 Task: Find a guest house in Bay, Philippines for 3 adults from August 12 to August 15, with a price range of ₹12,000 to ₹16,000, 2 bedrooms, 3 beds, and 1 bathroom.
Action: Mouse pressed left at (531, 109)
Screenshot: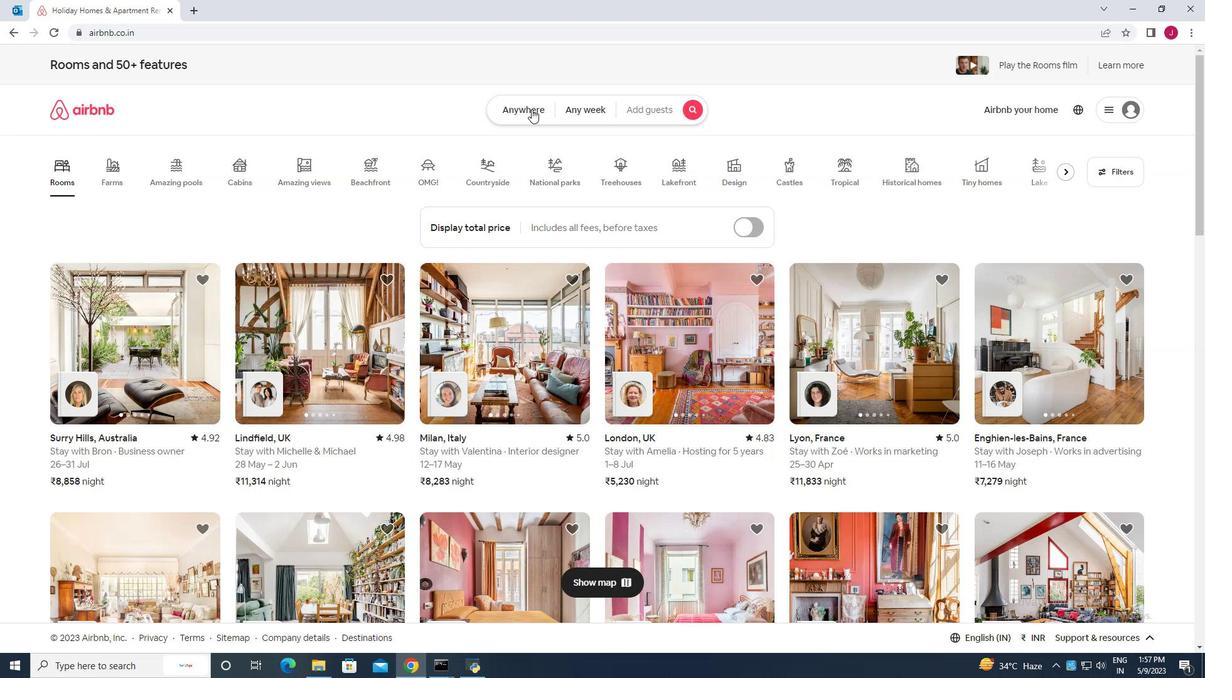 
Action: Mouse moved to (368, 159)
Screenshot: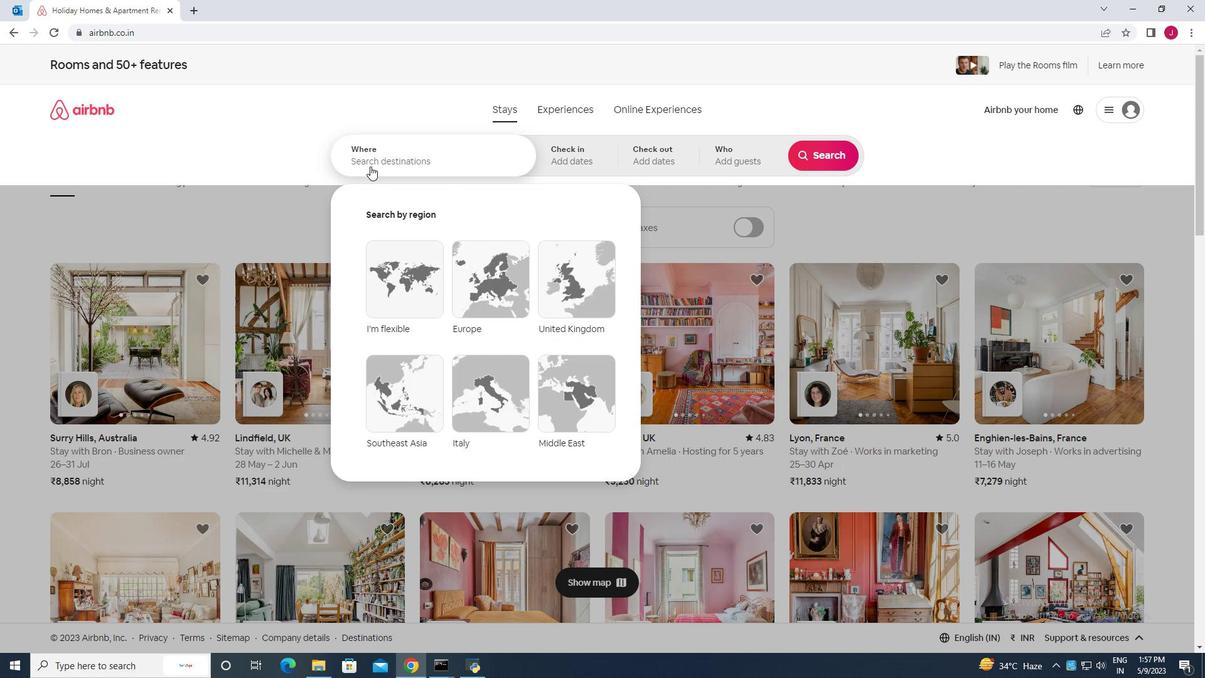 
Action: Mouse pressed left at (368, 159)
Screenshot: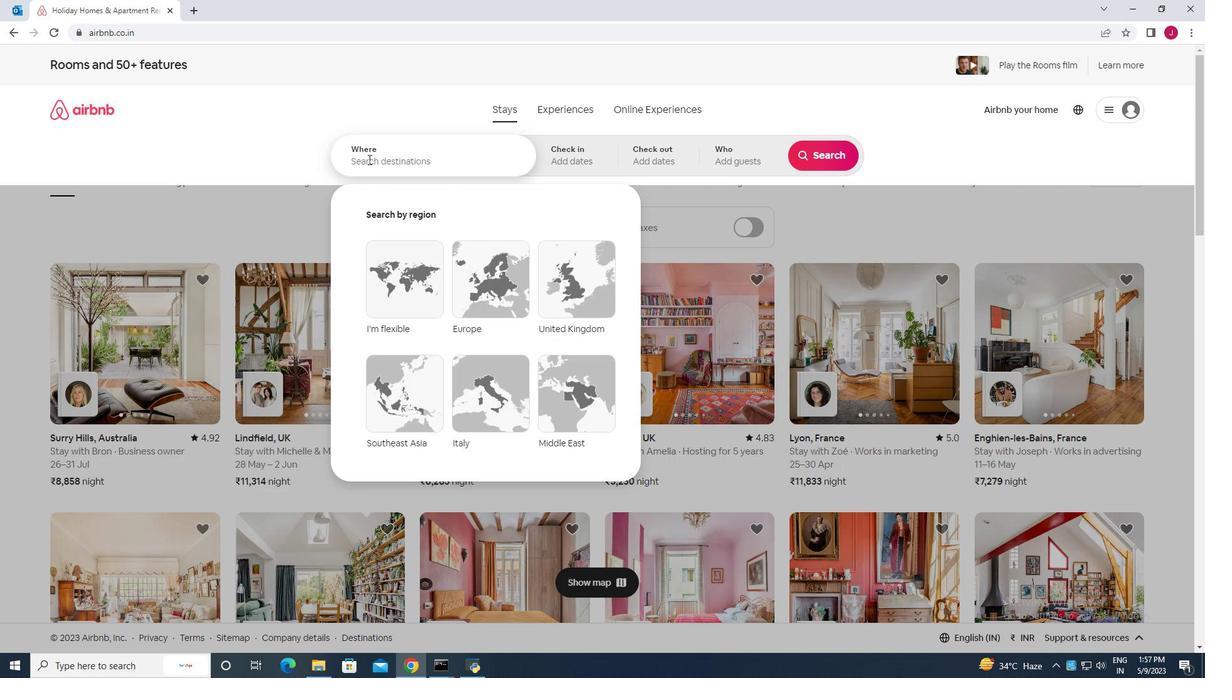 
Action: Mouse moved to (368, 159)
Screenshot: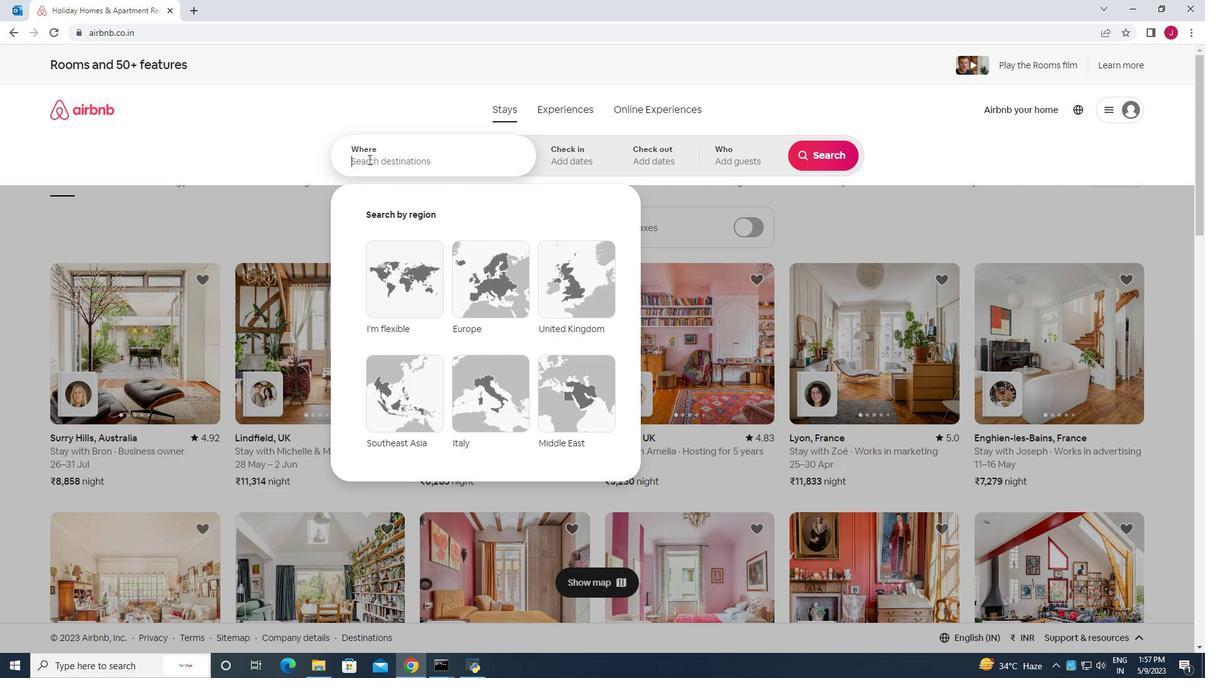 
Action: Key pressed bay<Key.space>philippines<Key.enter>
Screenshot: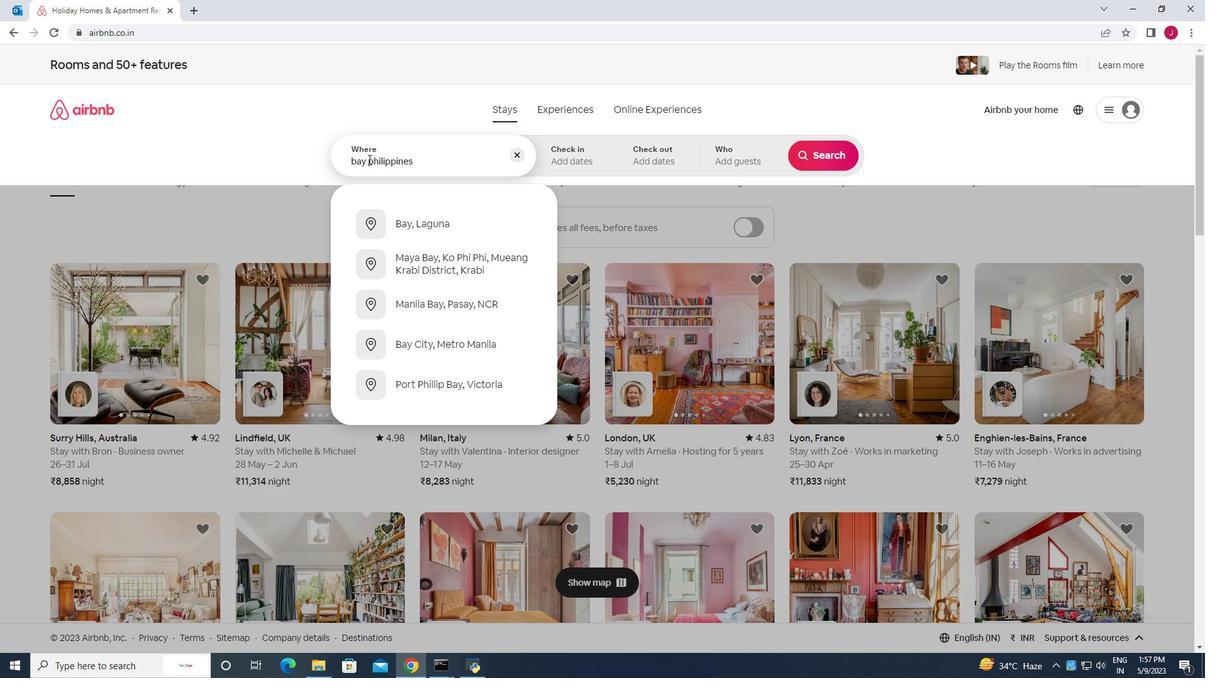 
Action: Mouse moved to (818, 250)
Screenshot: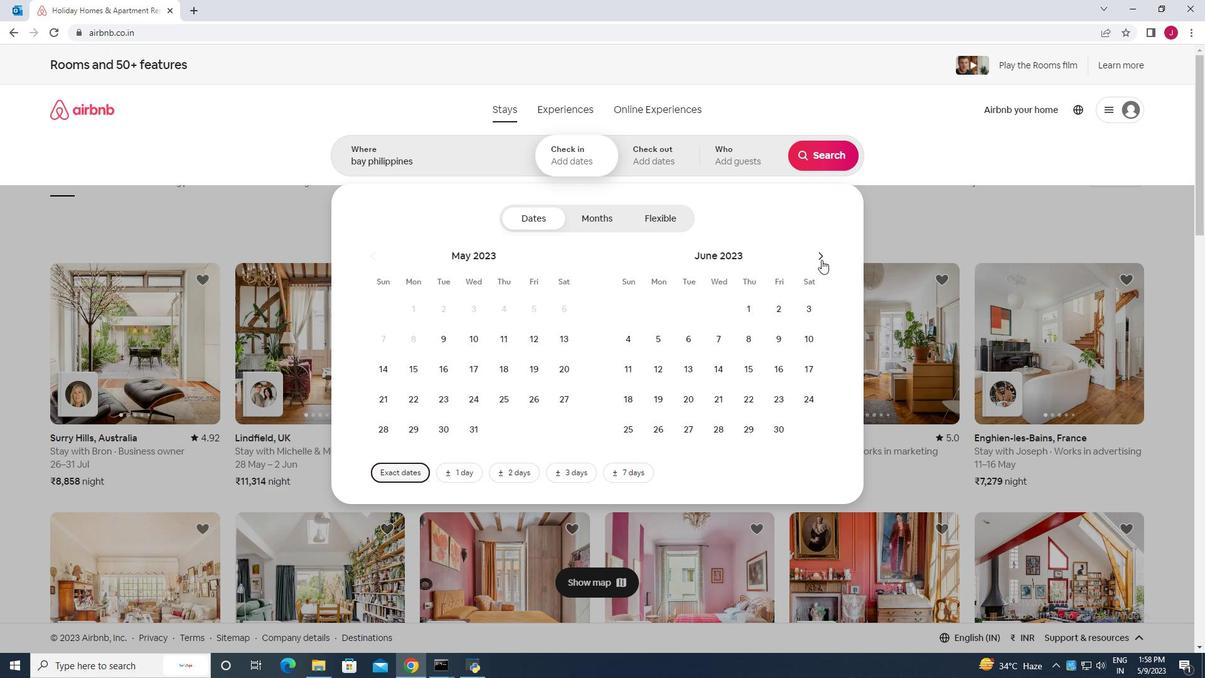 
Action: Mouse pressed left at (818, 250)
Screenshot: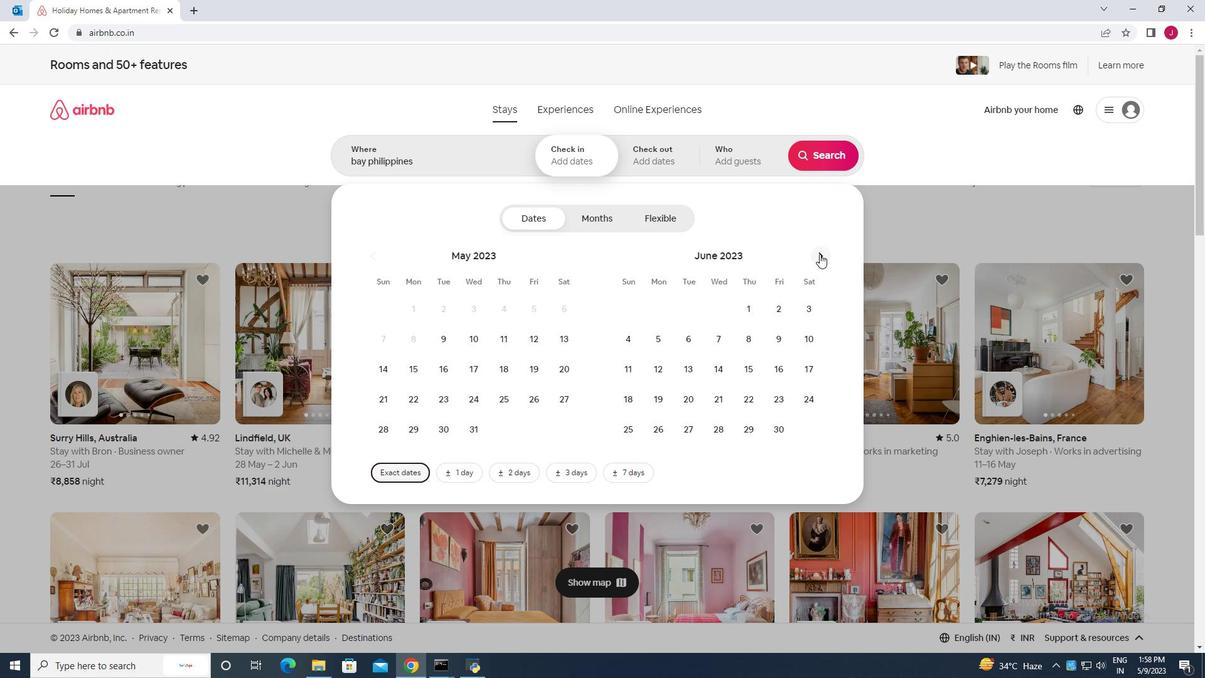 
Action: Mouse pressed left at (818, 250)
Screenshot: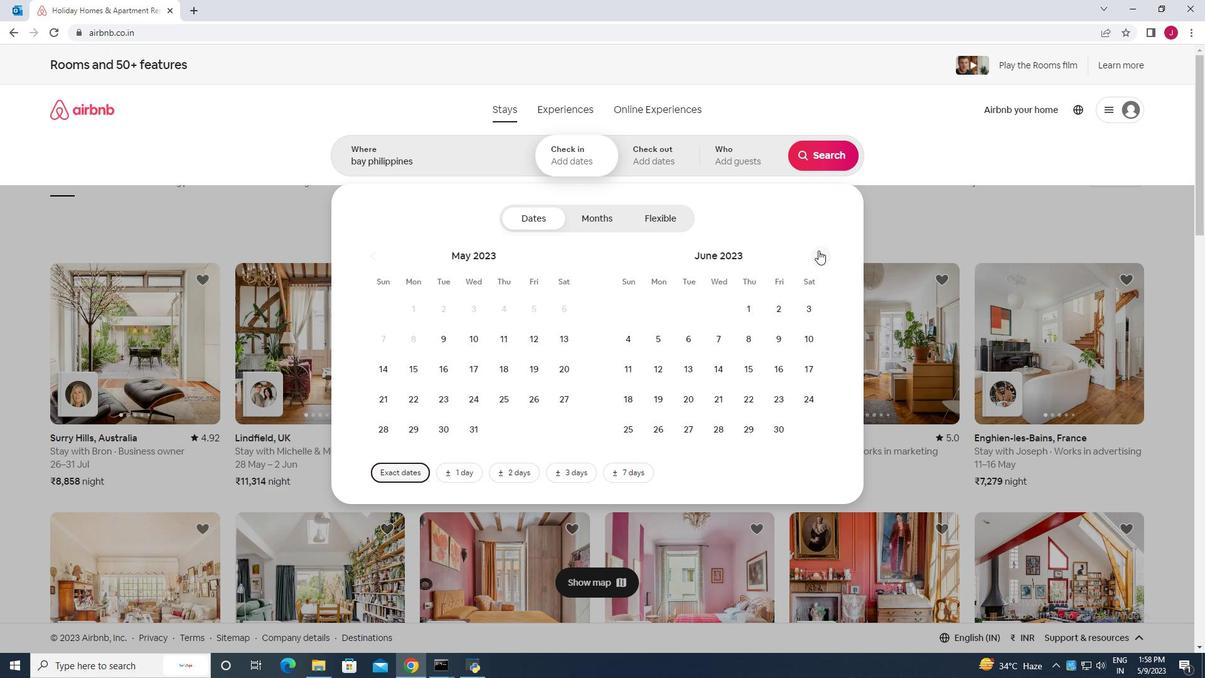 
Action: Mouse pressed left at (818, 250)
Screenshot: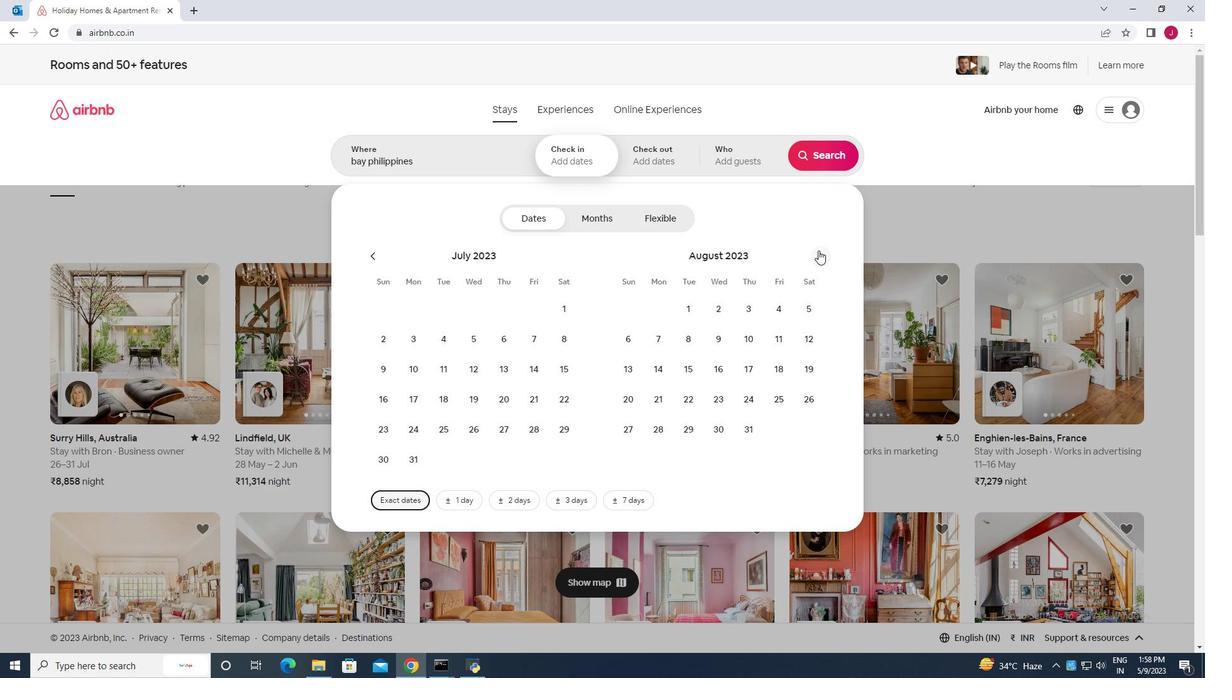 
Action: Mouse moved to (563, 341)
Screenshot: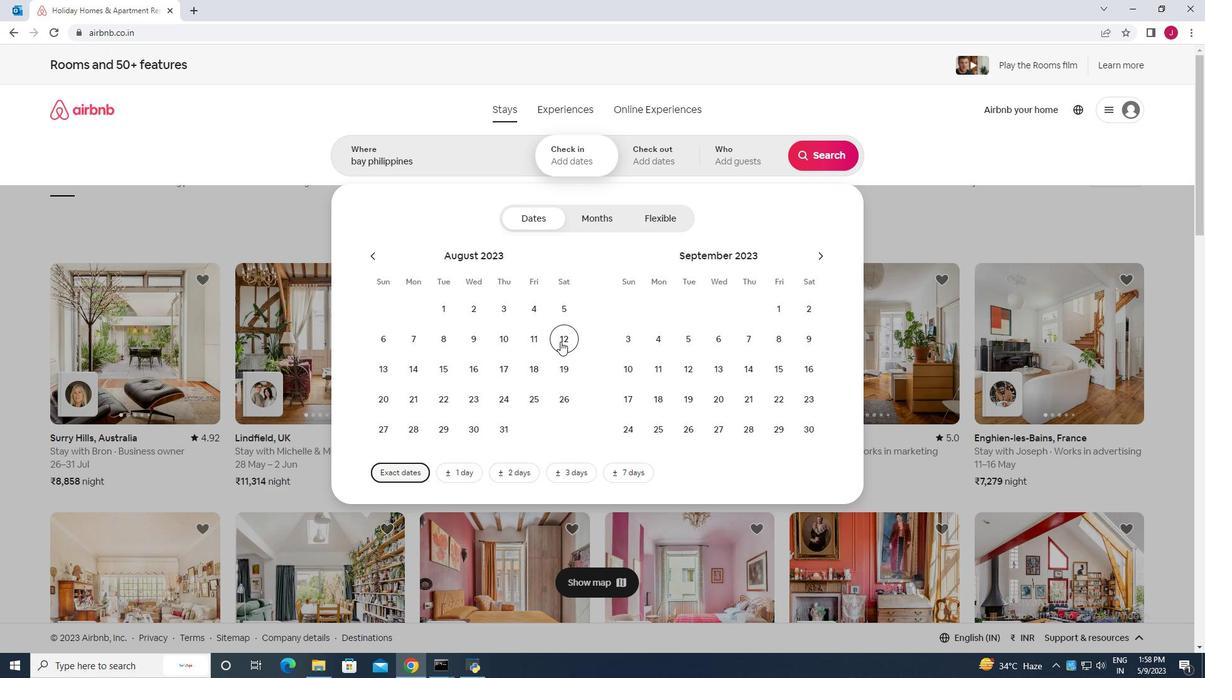 
Action: Mouse pressed left at (563, 341)
Screenshot: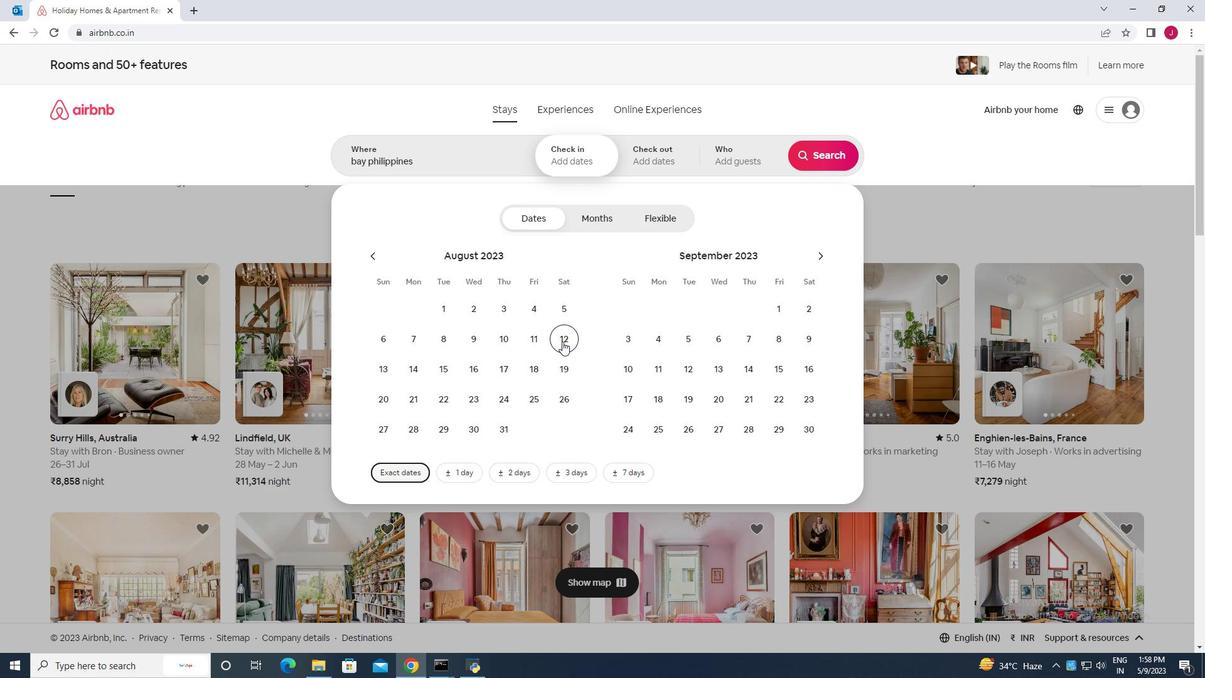 
Action: Mouse moved to (440, 372)
Screenshot: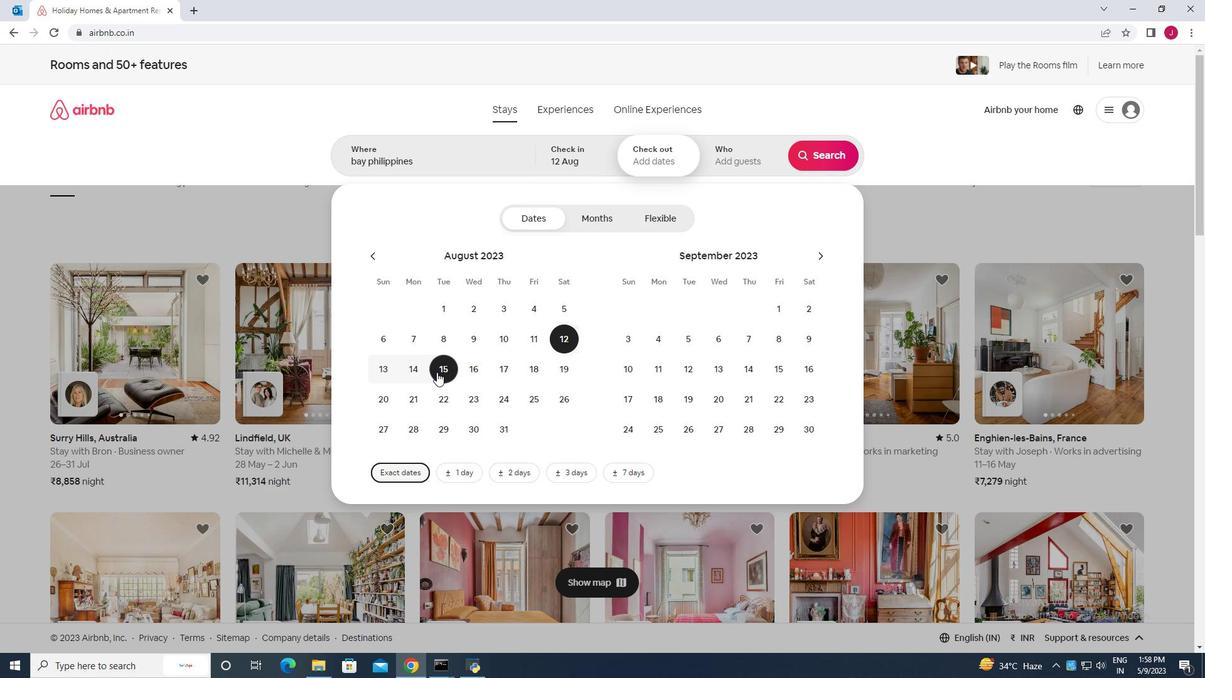 
Action: Mouse pressed left at (440, 372)
Screenshot: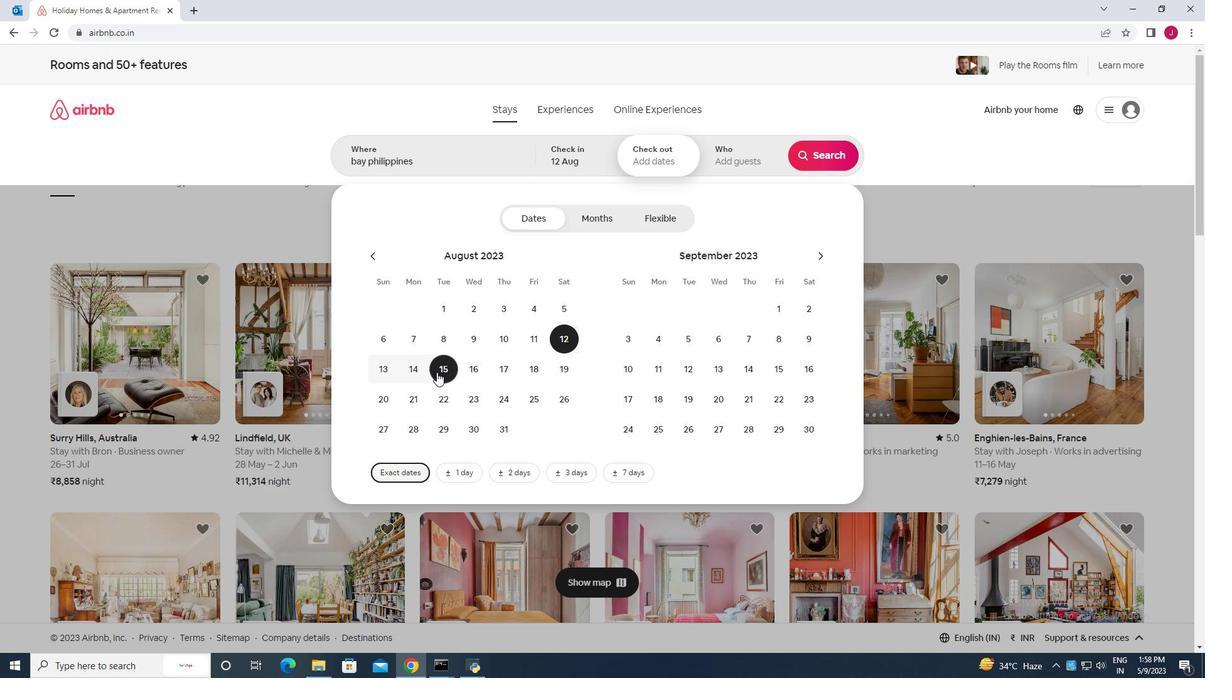 
Action: Mouse moved to (747, 164)
Screenshot: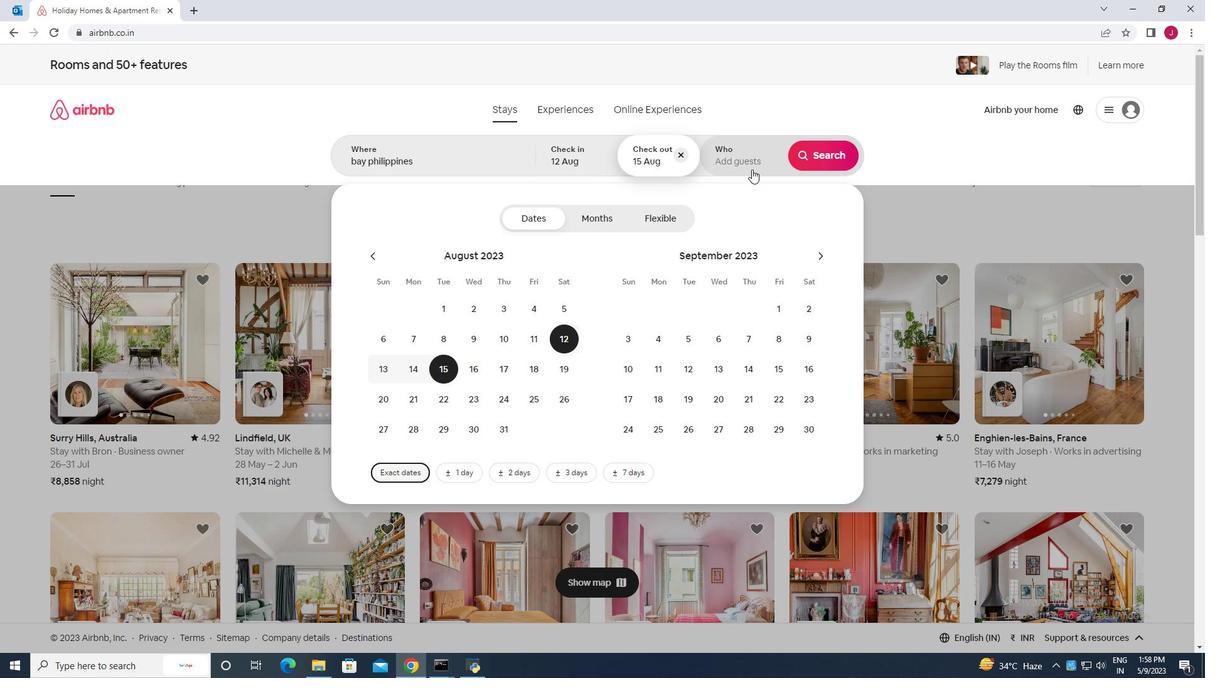 
Action: Mouse pressed left at (747, 164)
Screenshot: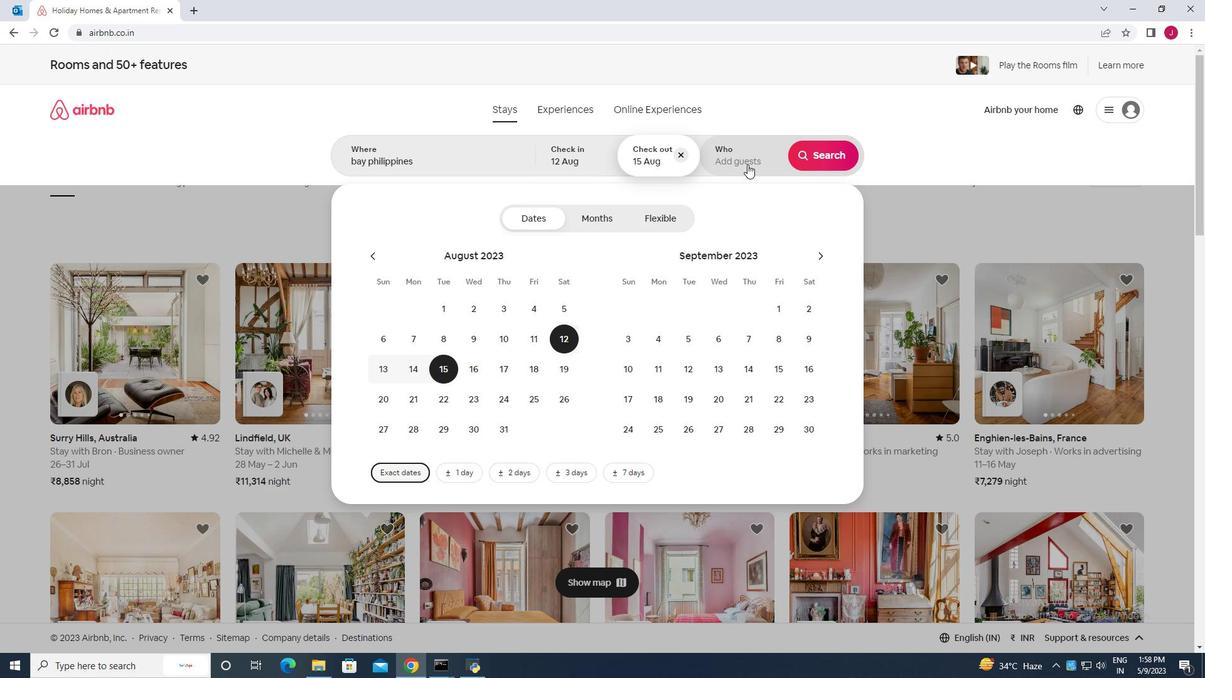 
Action: Mouse moved to (824, 223)
Screenshot: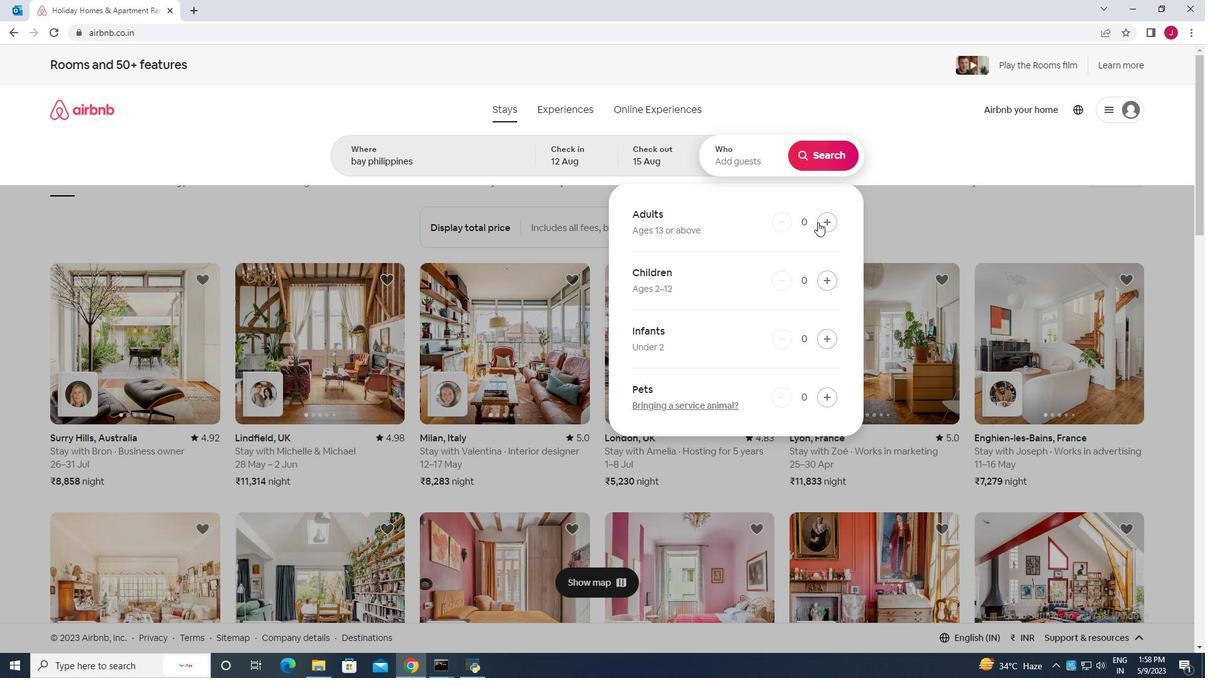 
Action: Mouse pressed left at (824, 223)
Screenshot: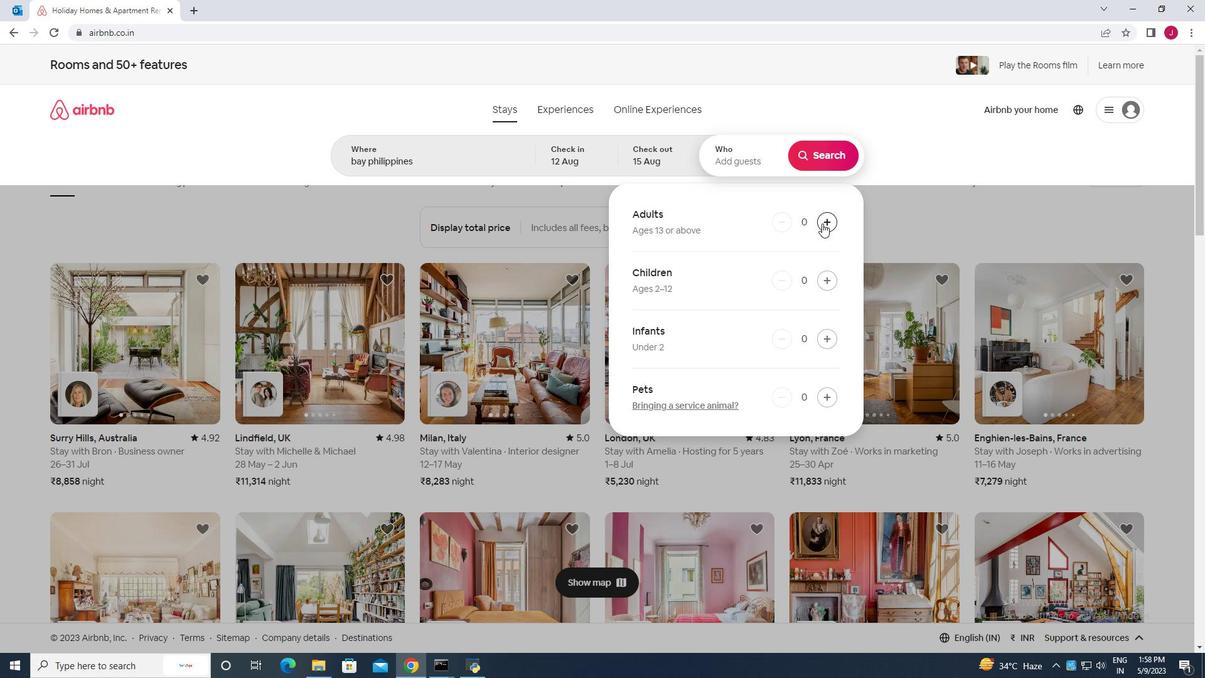 
Action: Mouse pressed left at (824, 223)
Screenshot: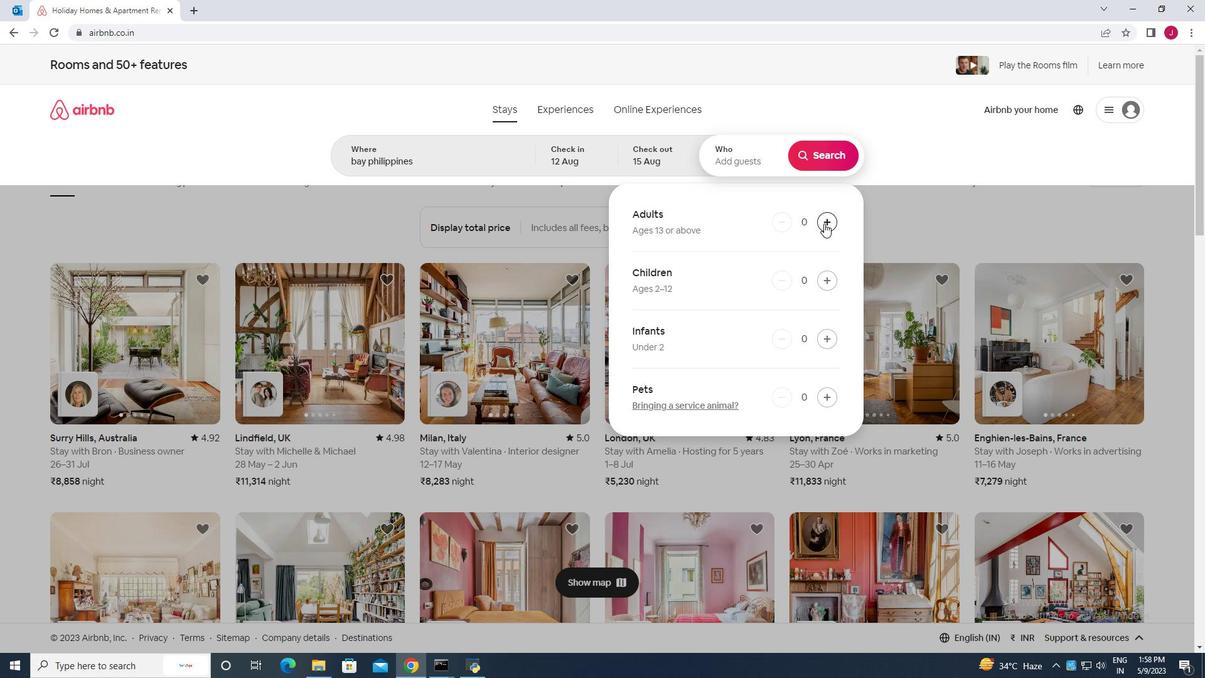 
Action: Mouse pressed left at (824, 223)
Screenshot: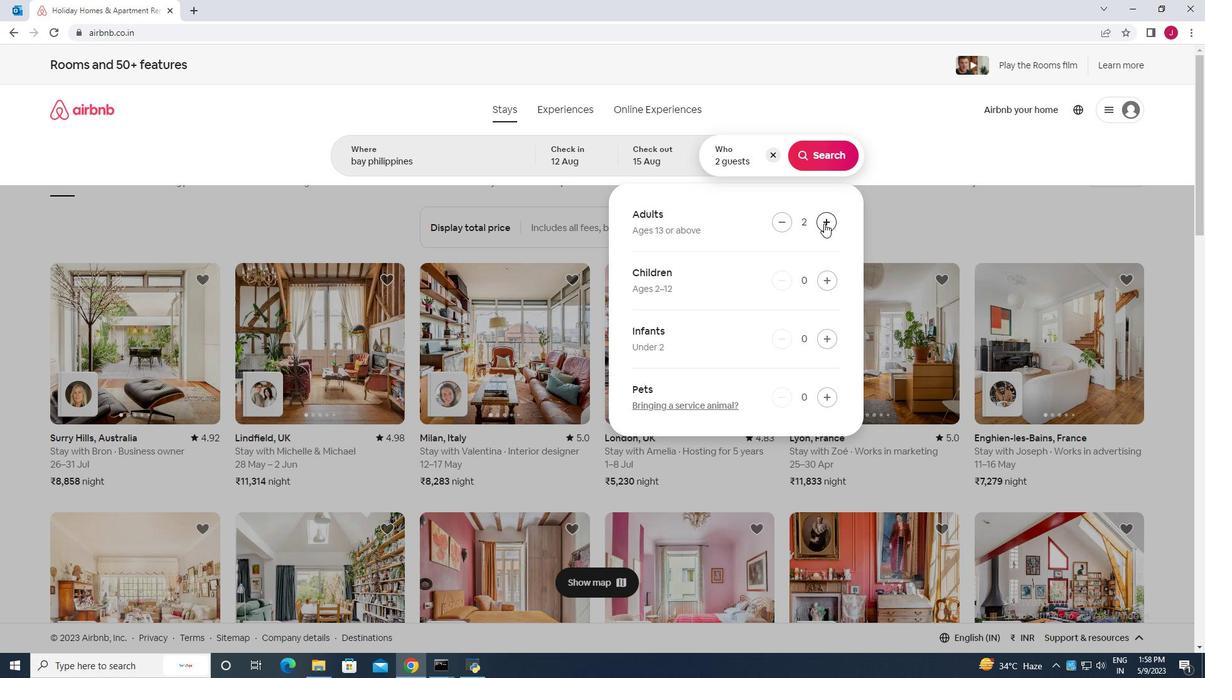 
Action: Mouse moved to (841, 150)
Screenshot: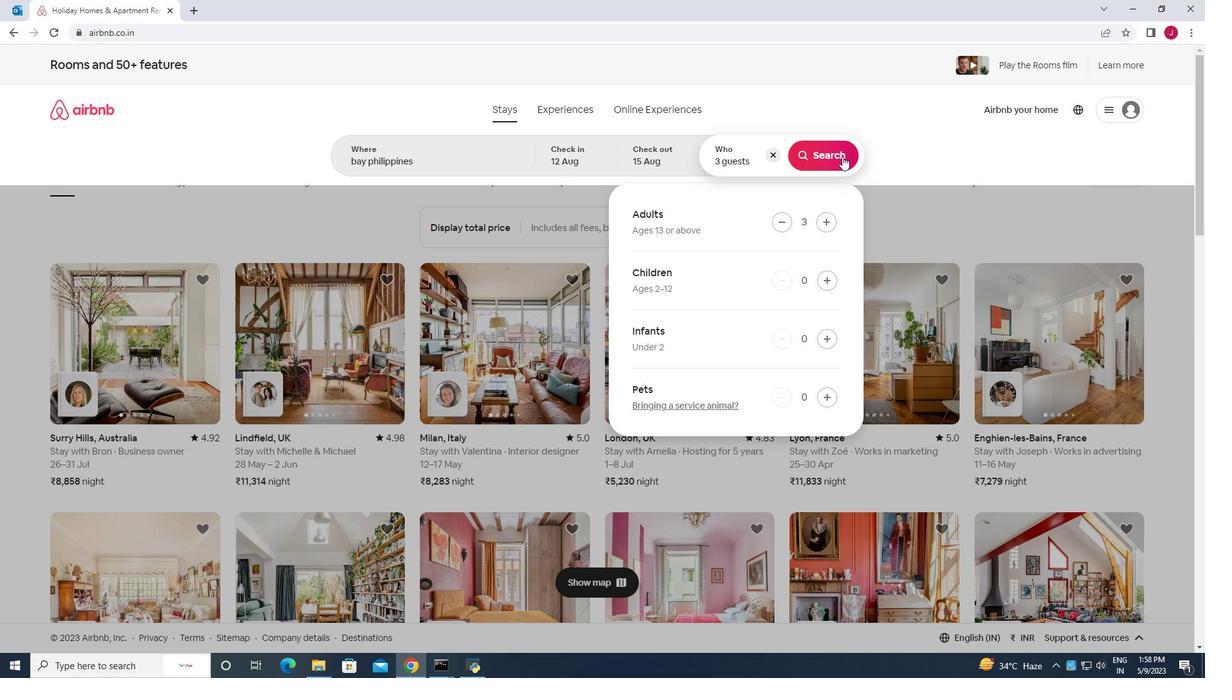 
Action: Mouse pressed left at (841, 150)
Screenshot: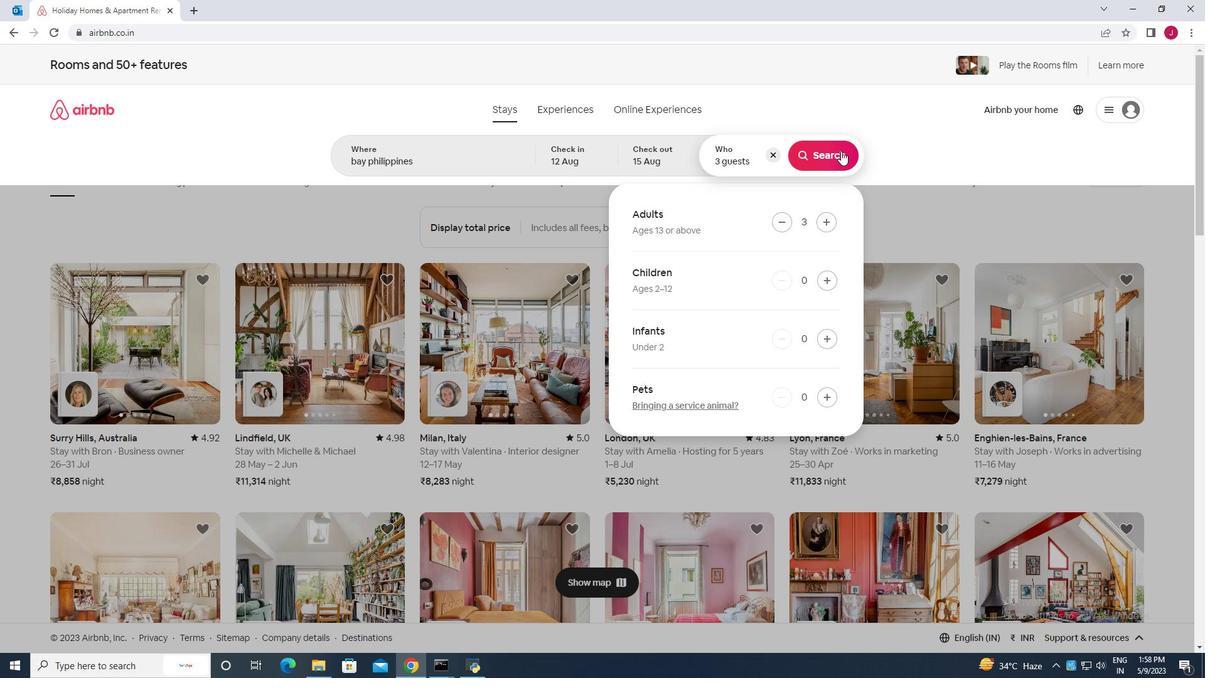 
Action: Mouse moved to (1152, 119)
Screenshot: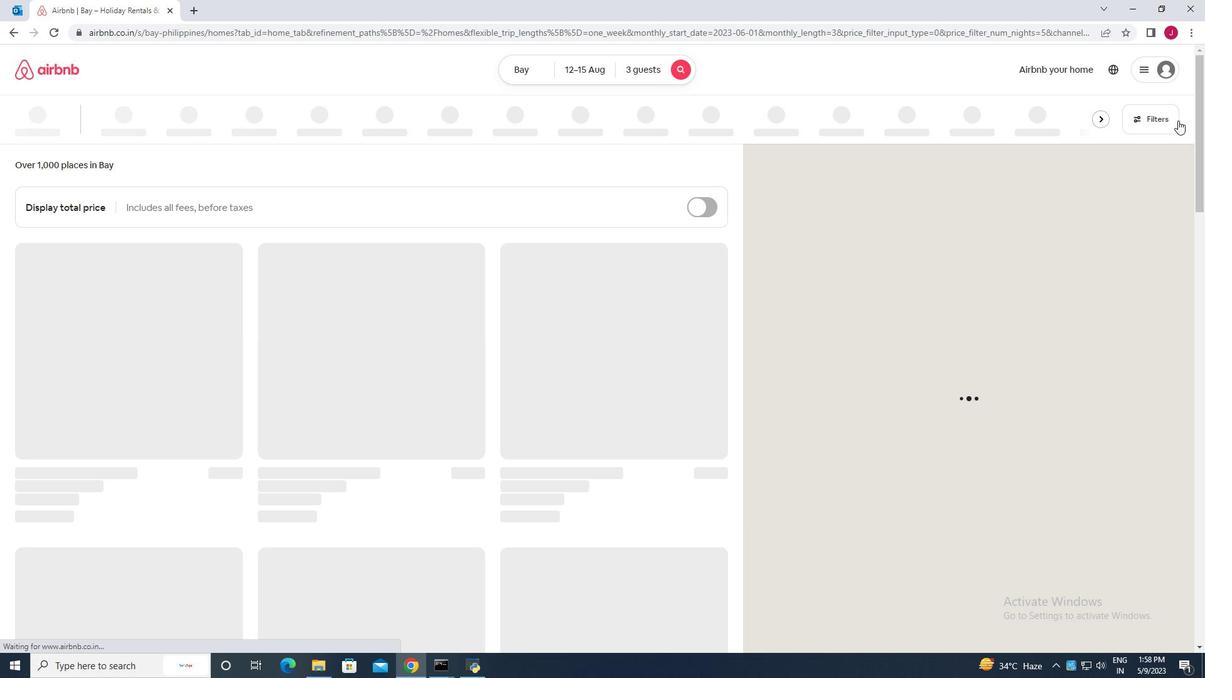 
Action: Mouse pressed left at (1152, 119)
Screenshot: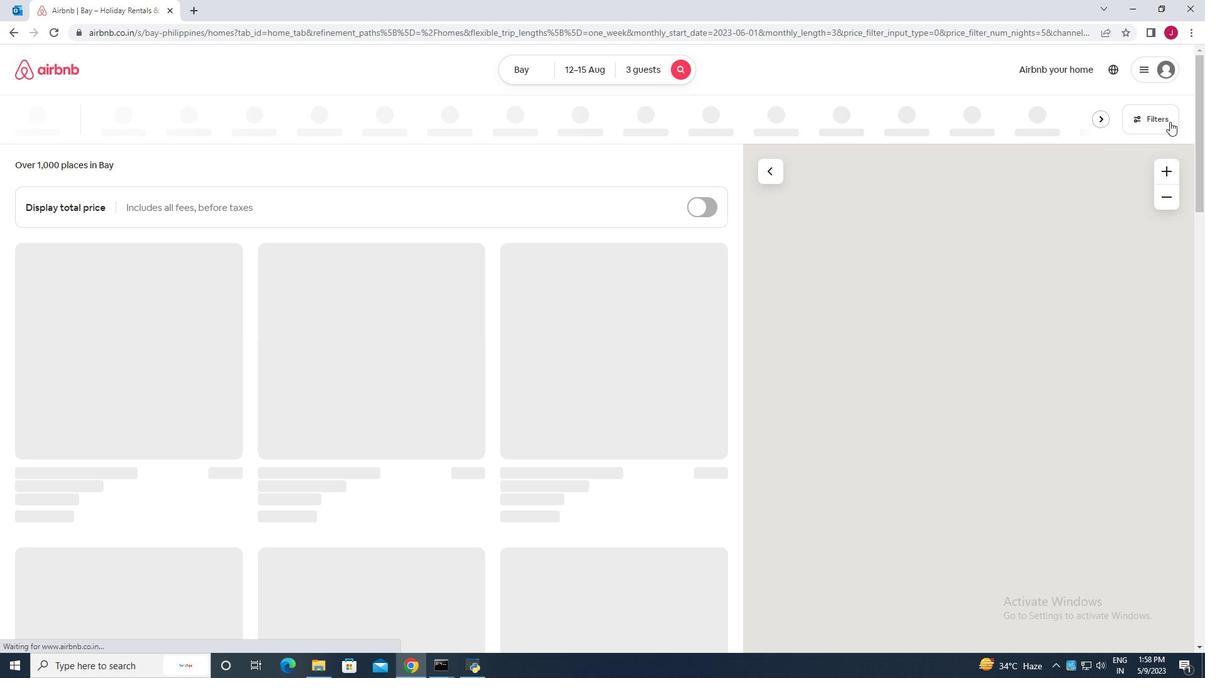
Action: Mouse moved to (453, 424)
Screenshot: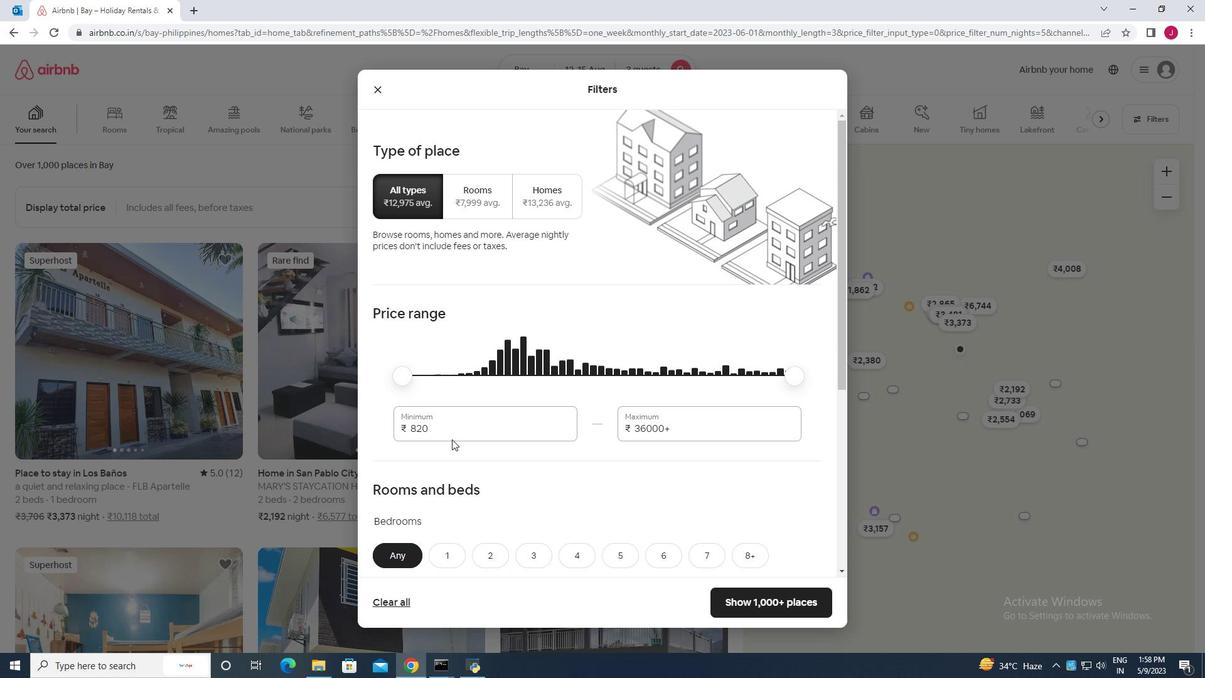 
Action: Mouse pressed left at (453, 424)
Screenshot: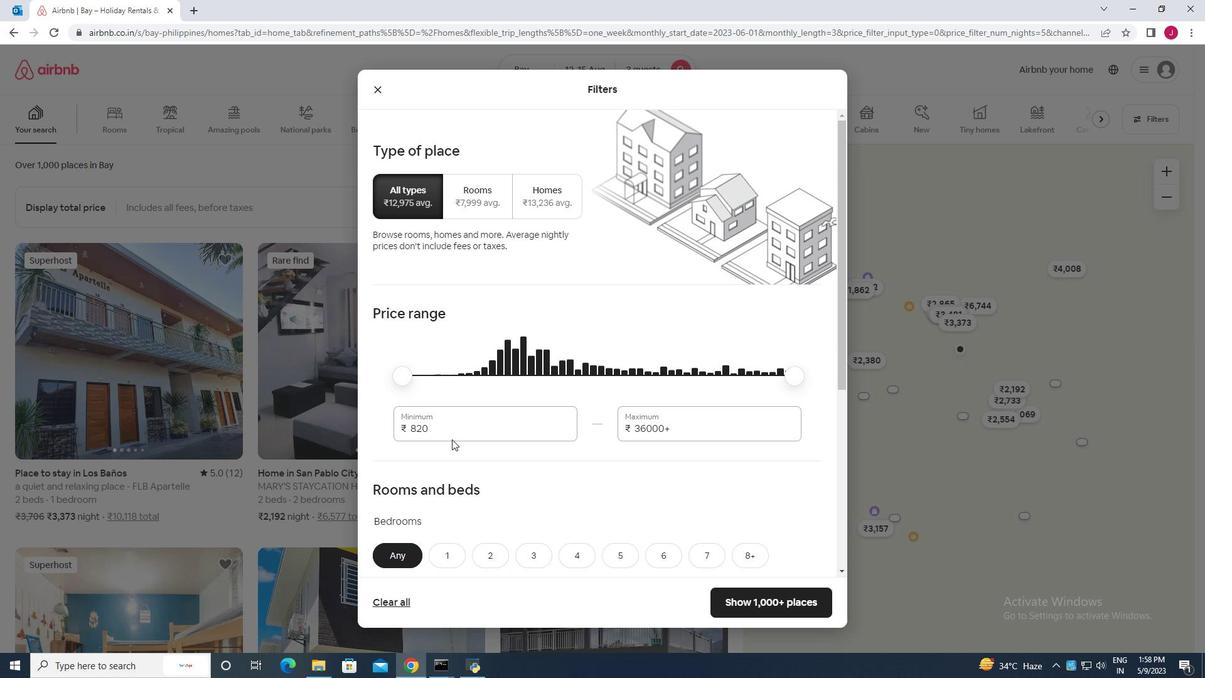 
Action: Mouse moved to (448, 424)
Screenshot: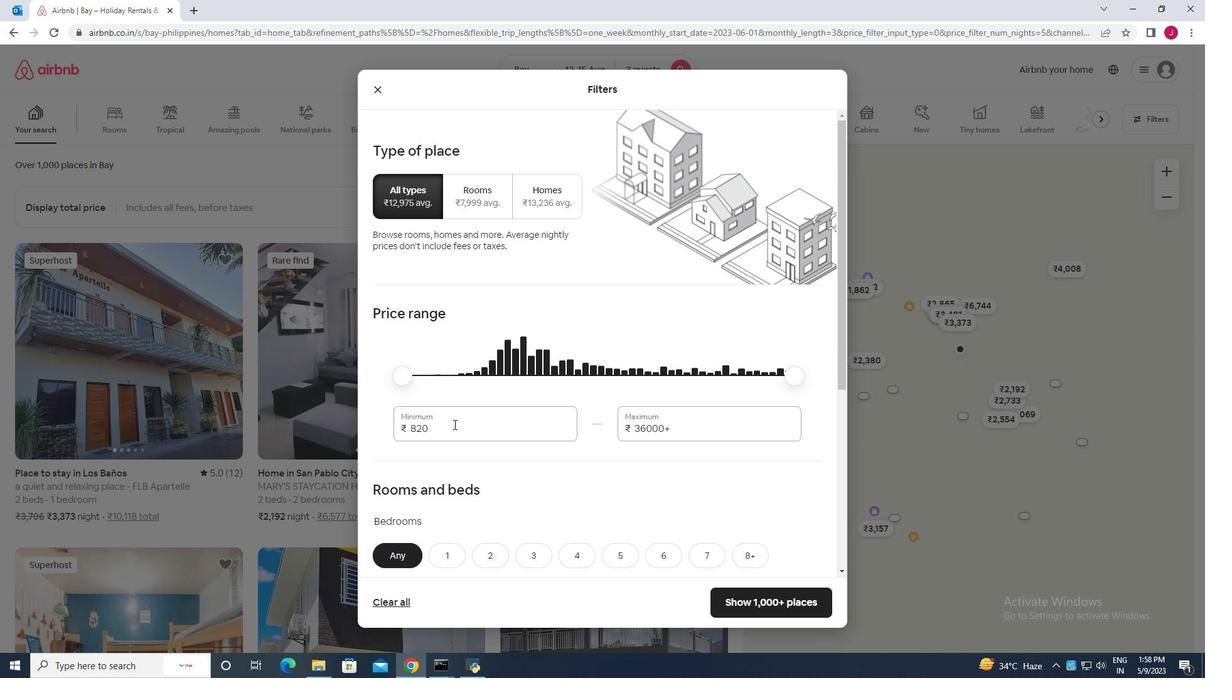 
Action: Key pressed <Key.backspace><Key.backspace><Key.backspace><Key.backspace><Key.backspace><Key.backspace><Key.backspace><Key.backspace>12000
Screenshot: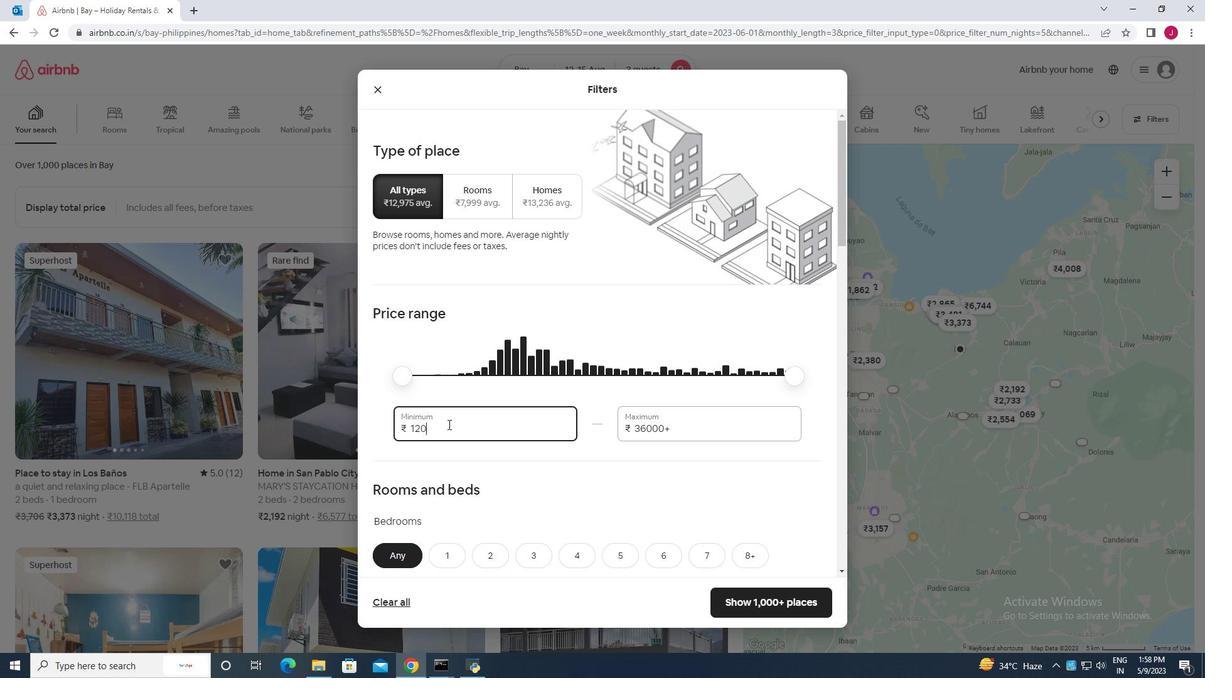 
Action: Mouse moved to (708, 422)
Screenshot: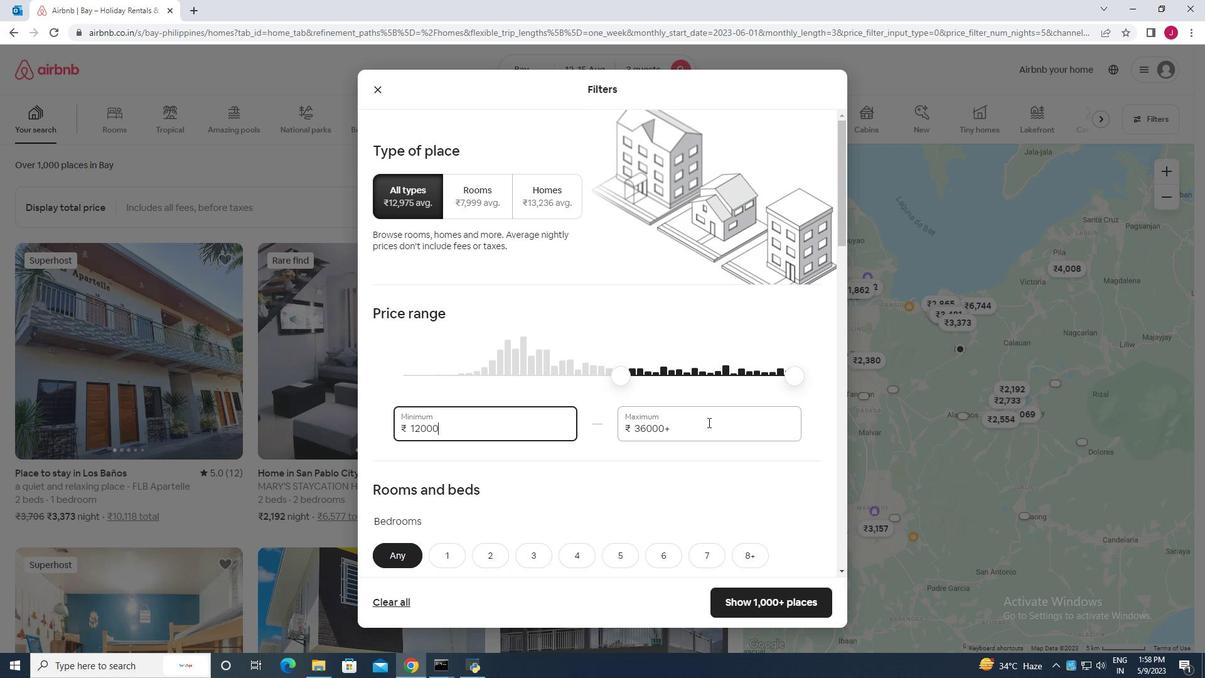 
Action: Mouse pressed left at (708, 422)
Screenshot: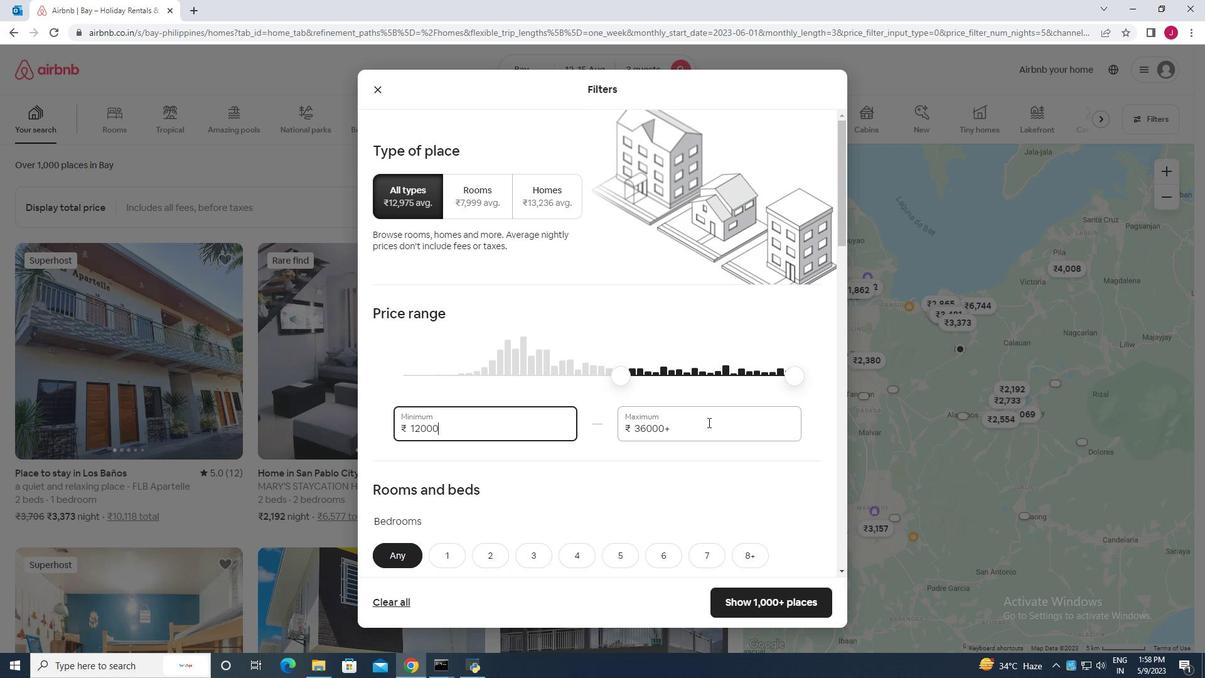 
Action: Mouse moved to (708, 423)
Screenshot: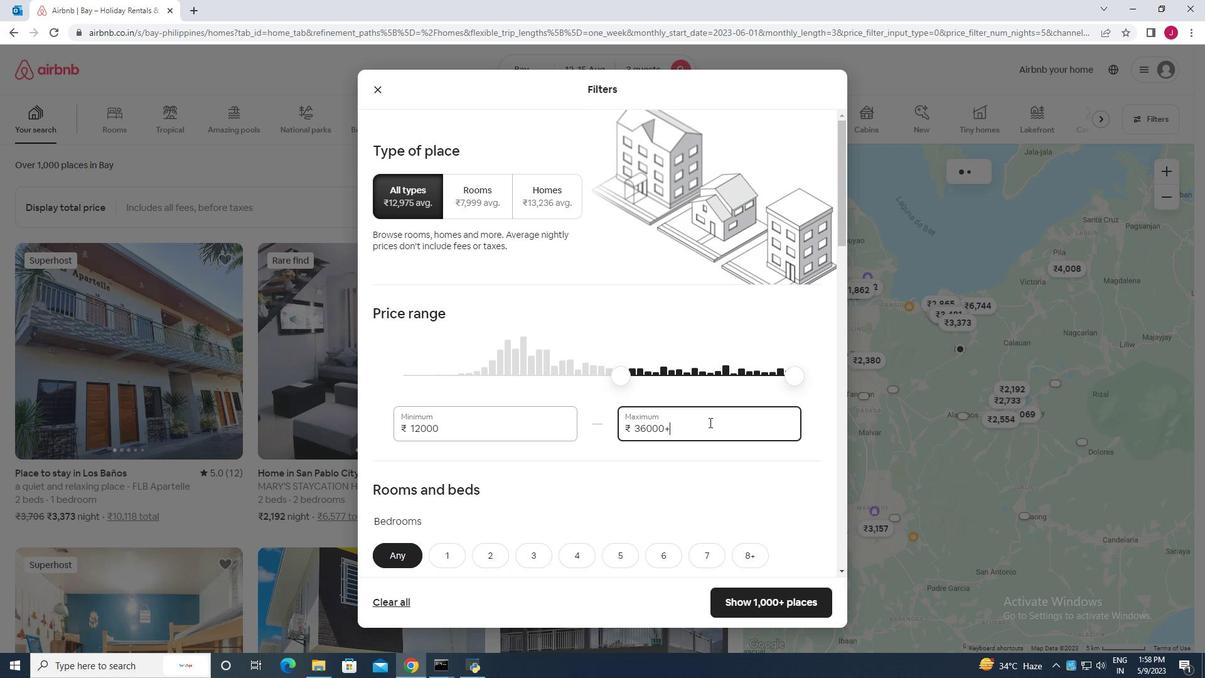 
Action: Key pressed <Key.backspace><Key.backspace><Key.backspace><Key.backspace><Key.backspace><Key.backspace><Key.backspace><Key.backspace><Key.backspace><Key.backspace><Key.backspace><Key.backspace>16000
Screenshot: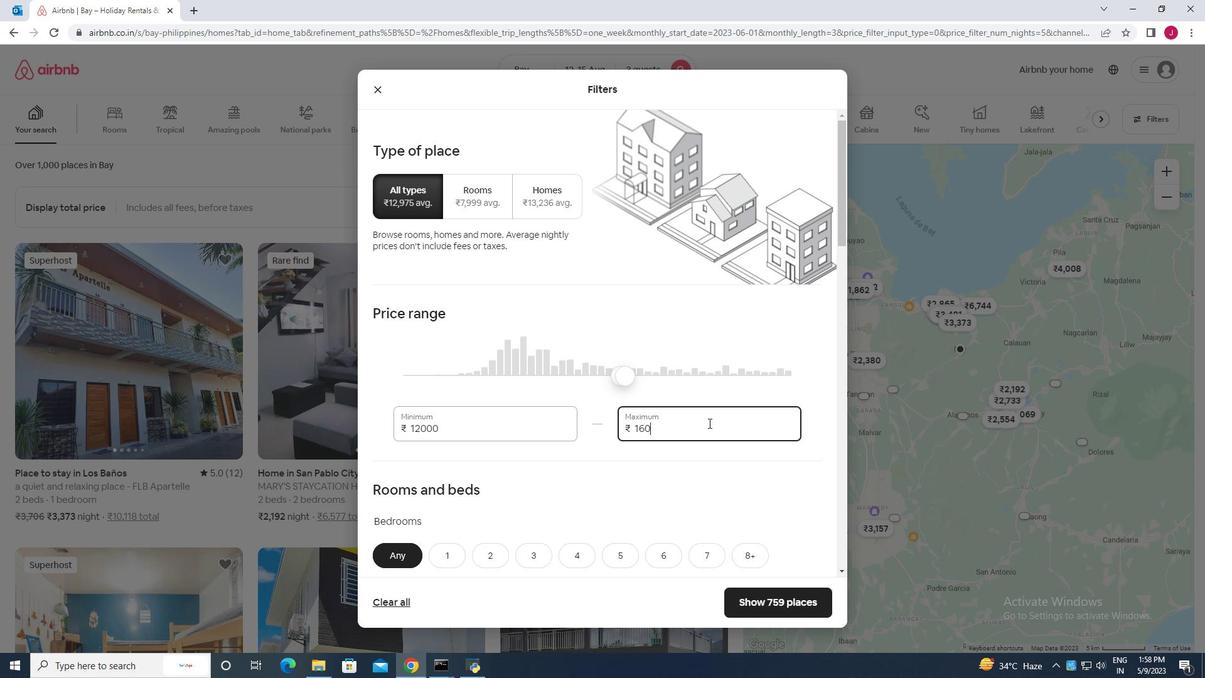 
Action: Mouse moved to (703, 445)
Screenshot: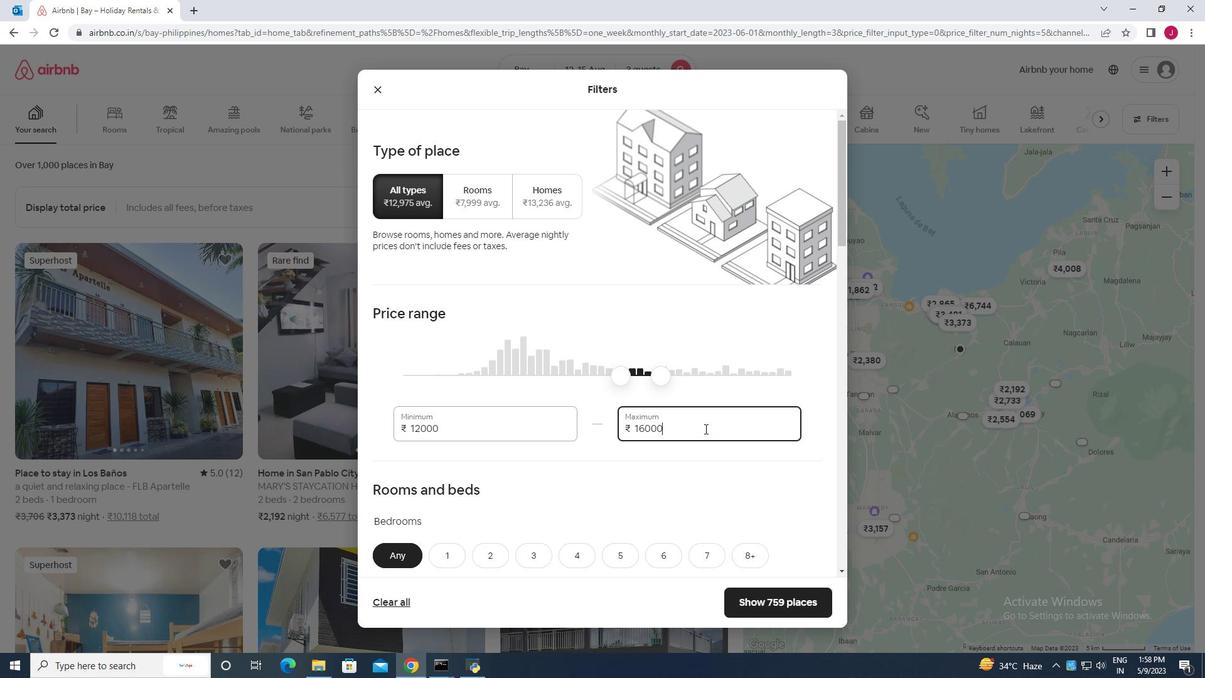 
Action: Mouse scrolled (703, 445) with delta (0, 0)
Screenshot: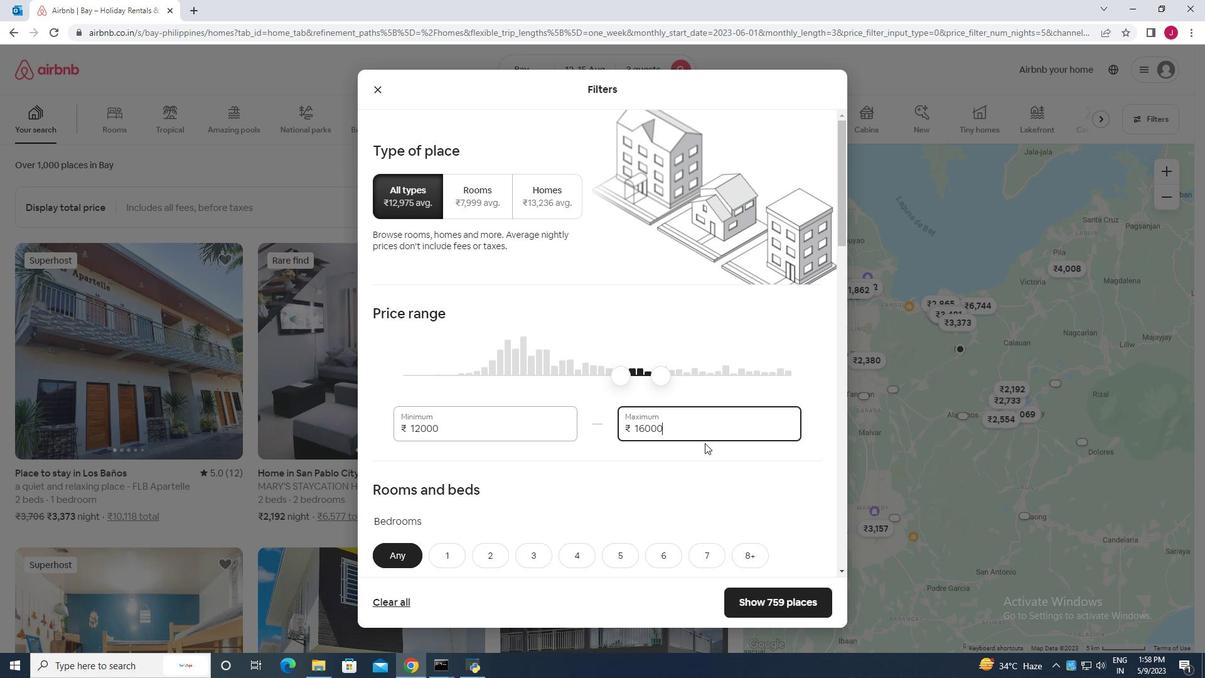 
Action: Mouse moved to (701, 455)
Screenshot: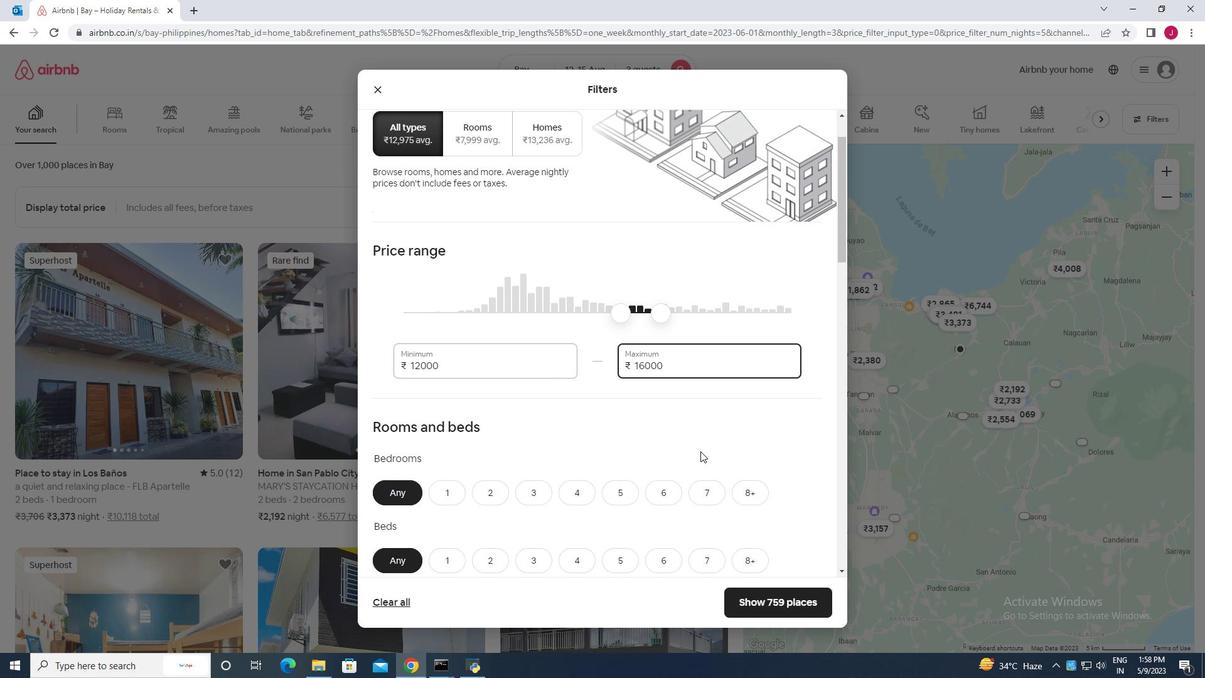 
Action: Mouse scrolled (701, 455) with delta (0, 0)
Screenshot: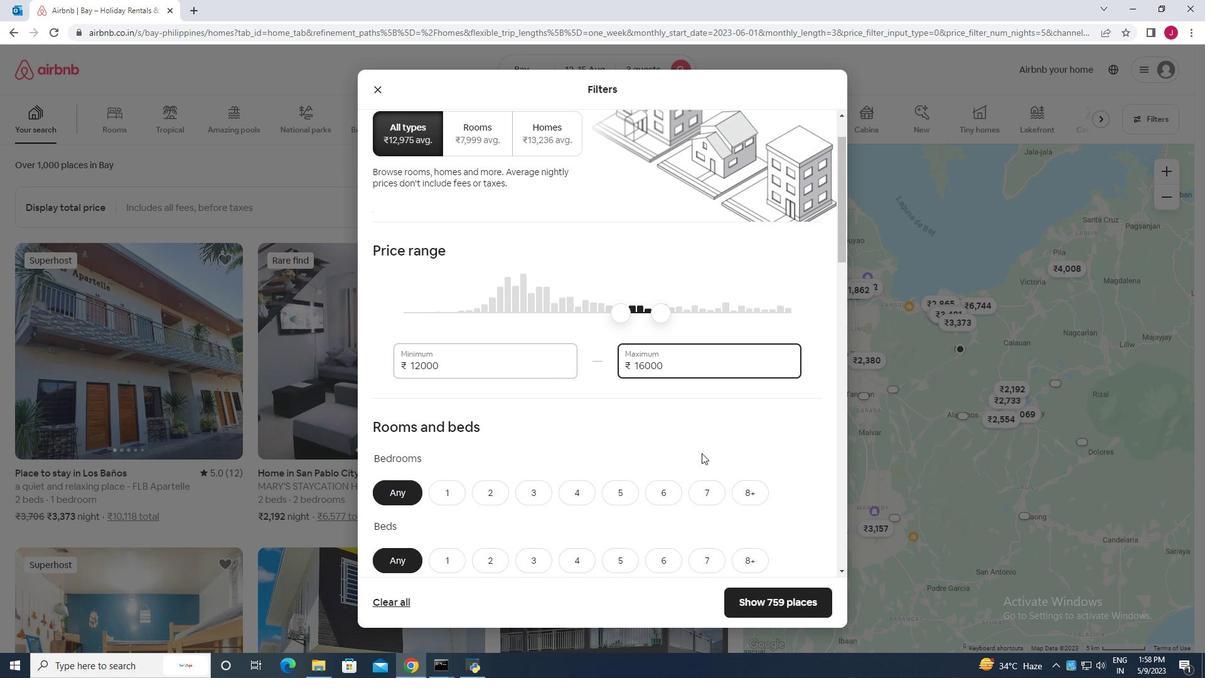 
Action: Mouse moved to (681, 450)
Screenshot: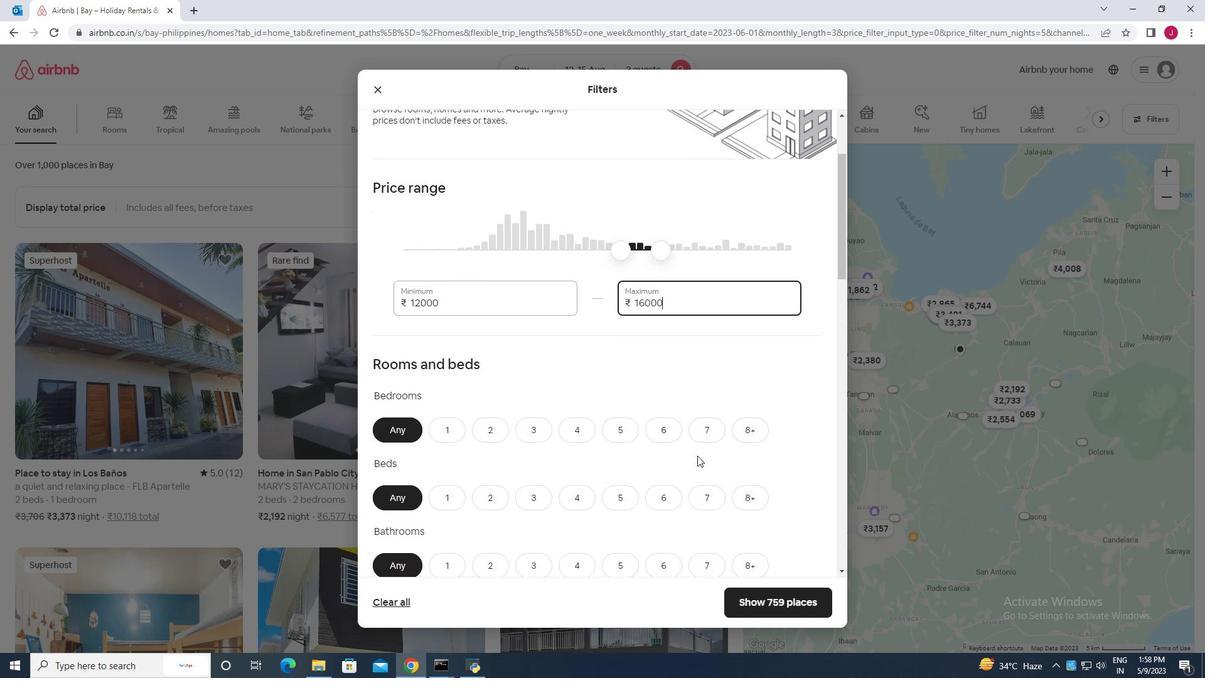 
Action: Mouse scrolled (681, 450) with delta (0, 0)
Screenshot: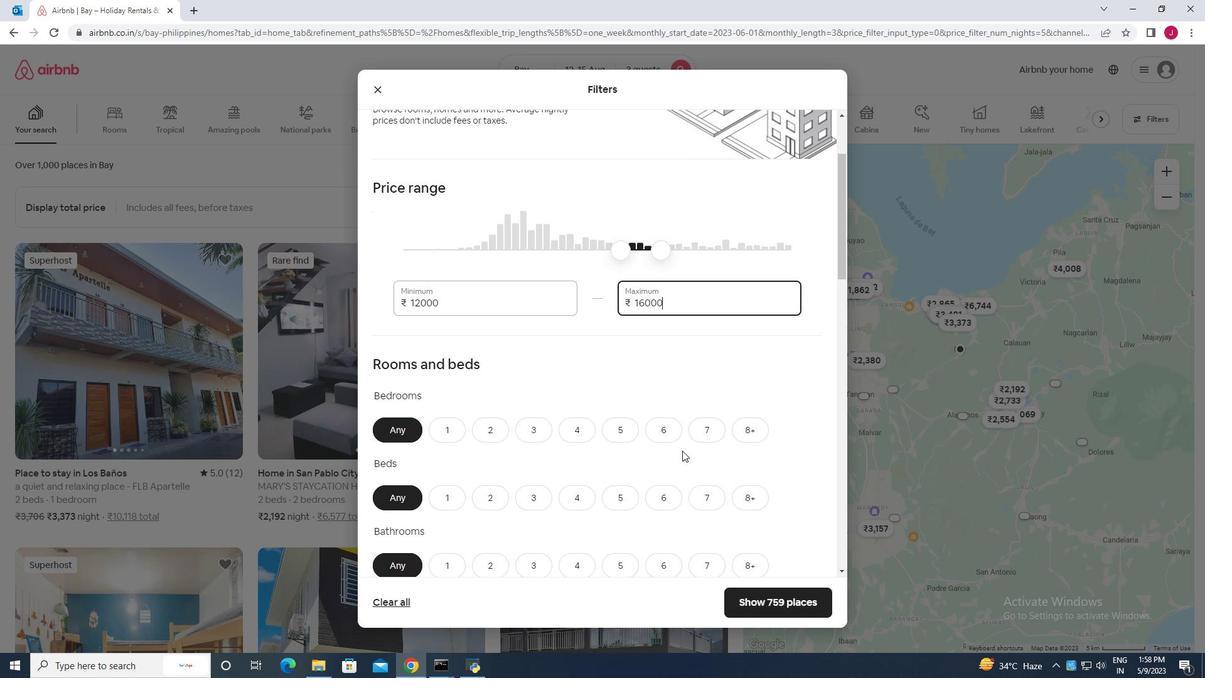 
Action: Mouse scrolled (681, 450) with delta (0, 0)
Screenshot: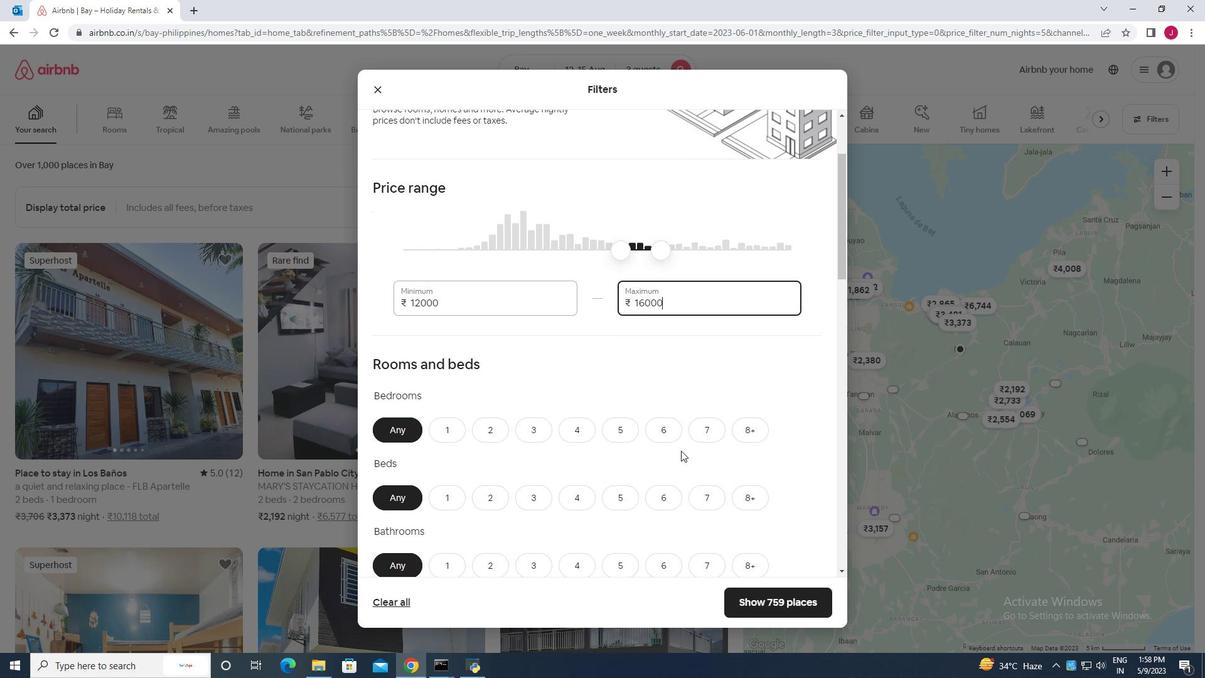 
Action: Mouse moved to (495, 303)
Screenshot: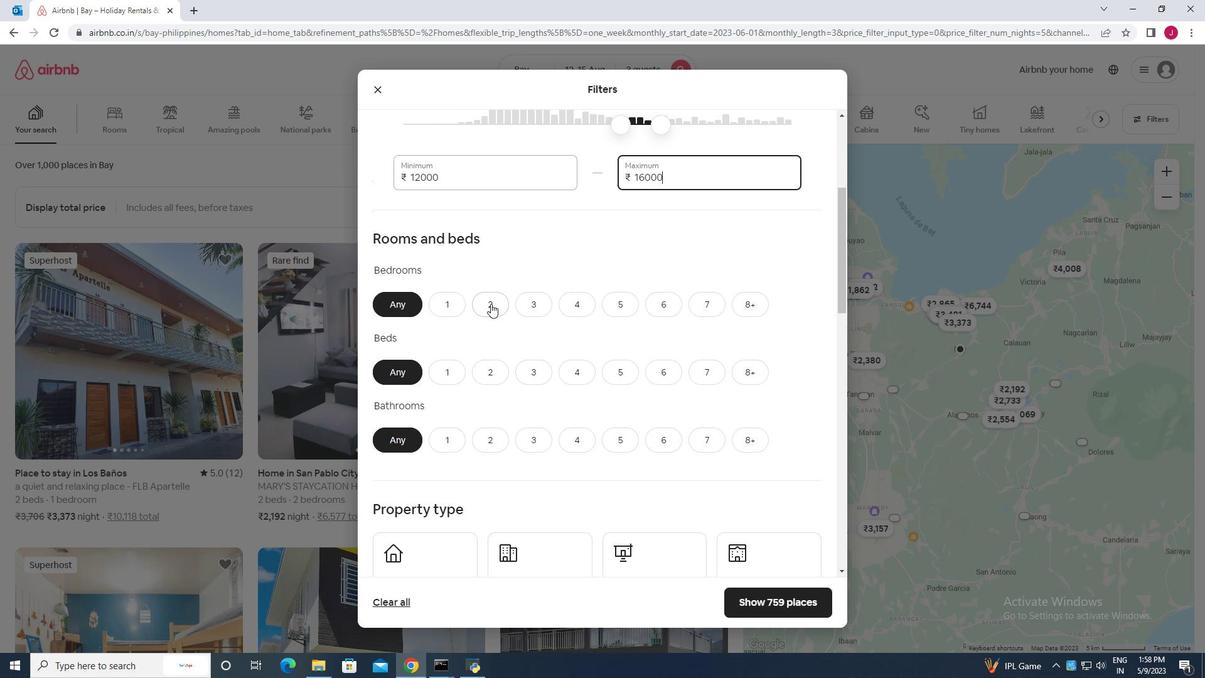 
Action: Mouse pressed left at (495, 303)
Screenshot: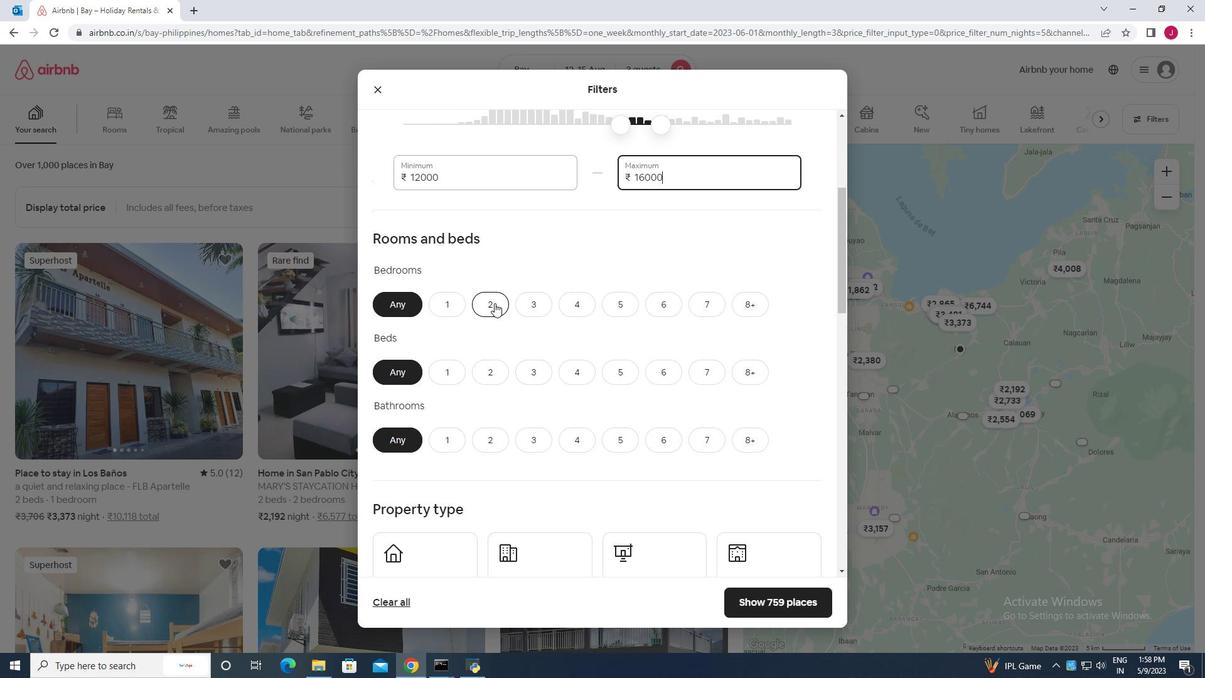 
Action: Mouse moved to (537, 372)
Screenshot: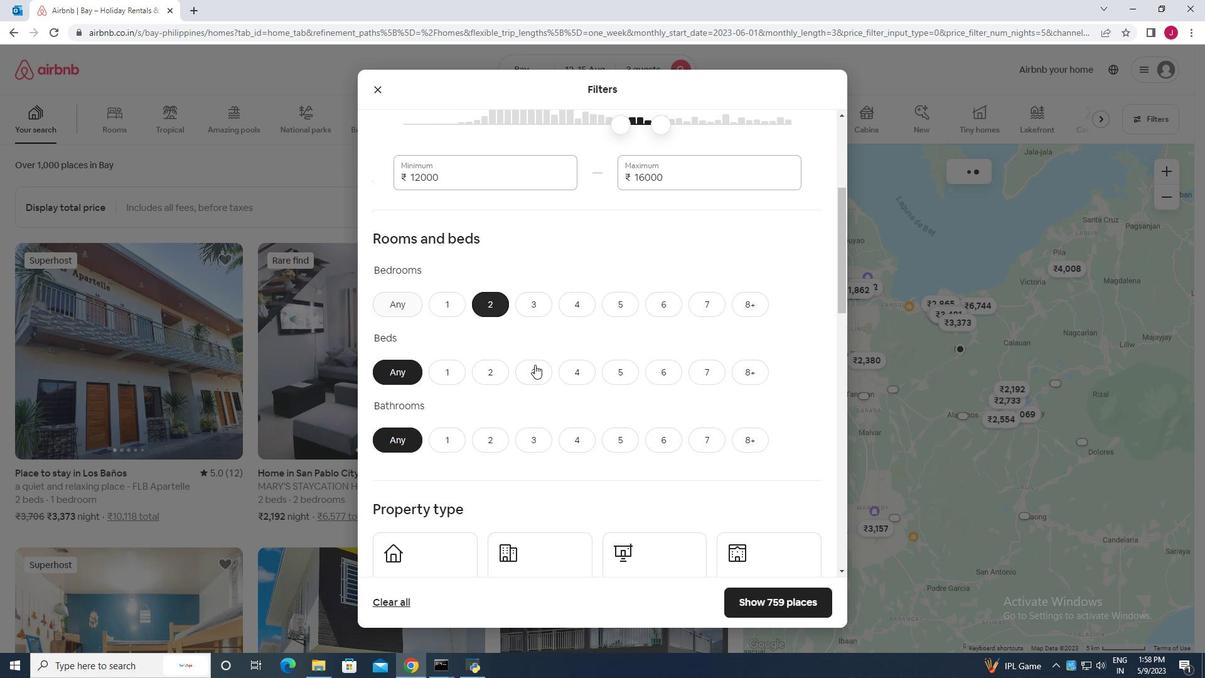 
Action: Mouse pressed left at (537, 372)
Screenshot: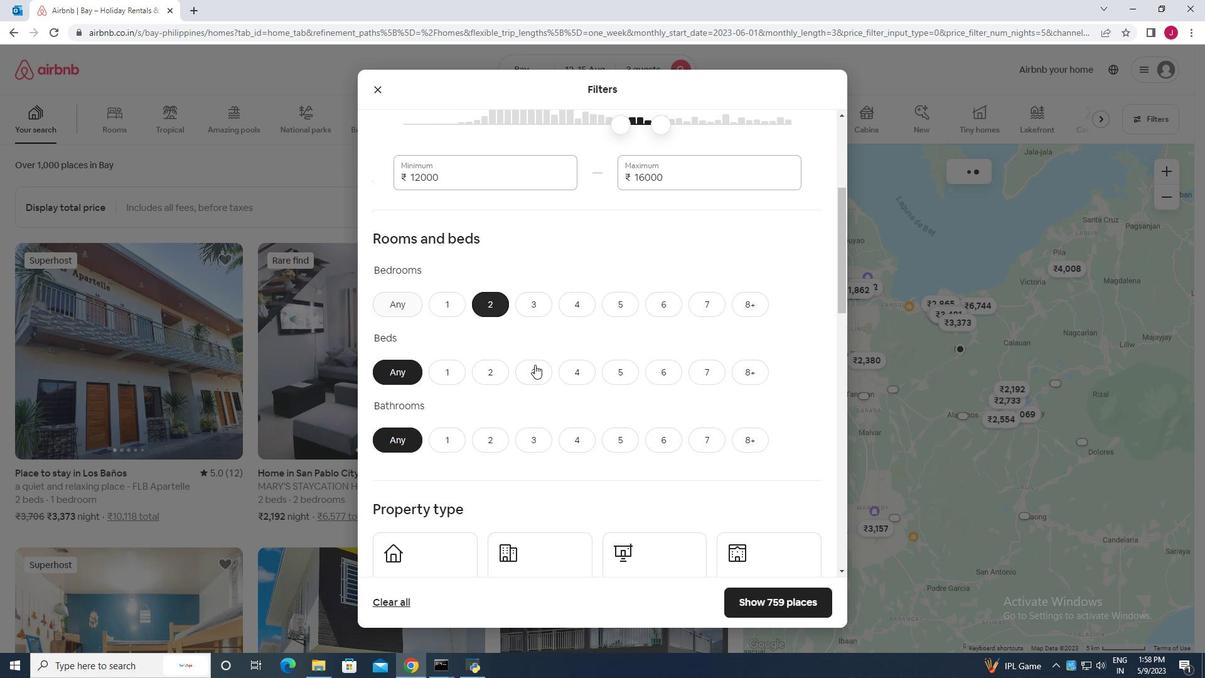 
Action: Mouse moved to (446, 447)
Screenshot: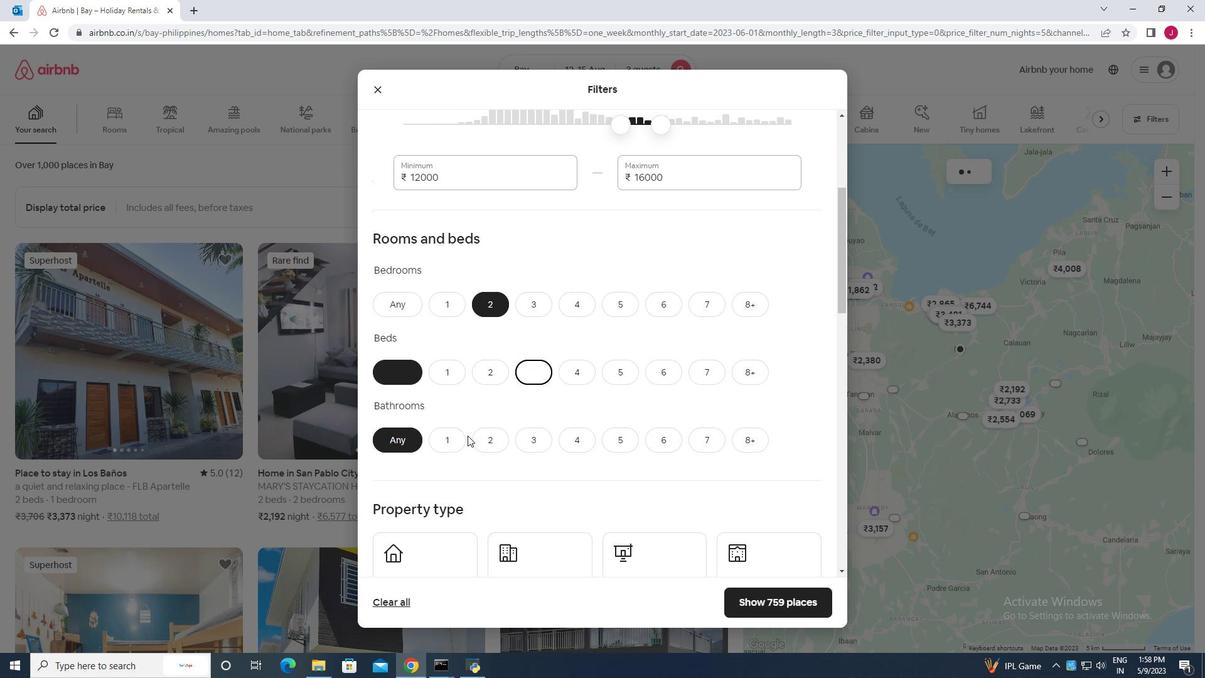
Action: Mouse pressed left at (446, 447)
Screenshot: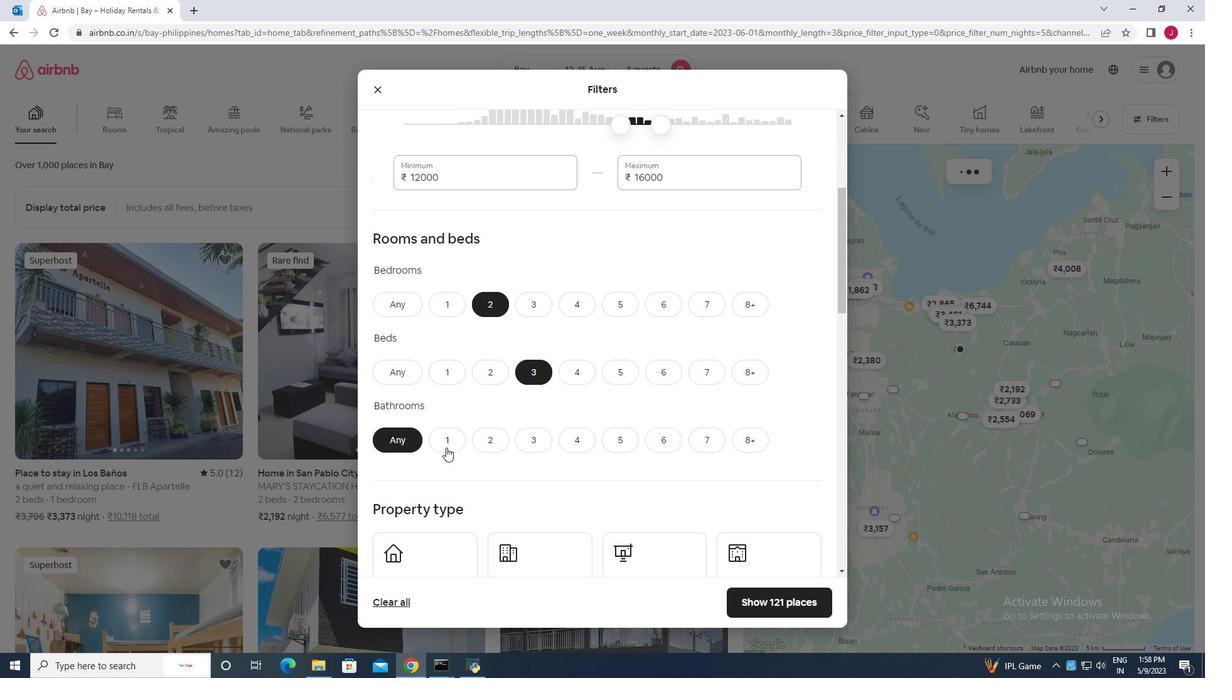 
Action: Mouse moved to (608, 383)
Screenshot: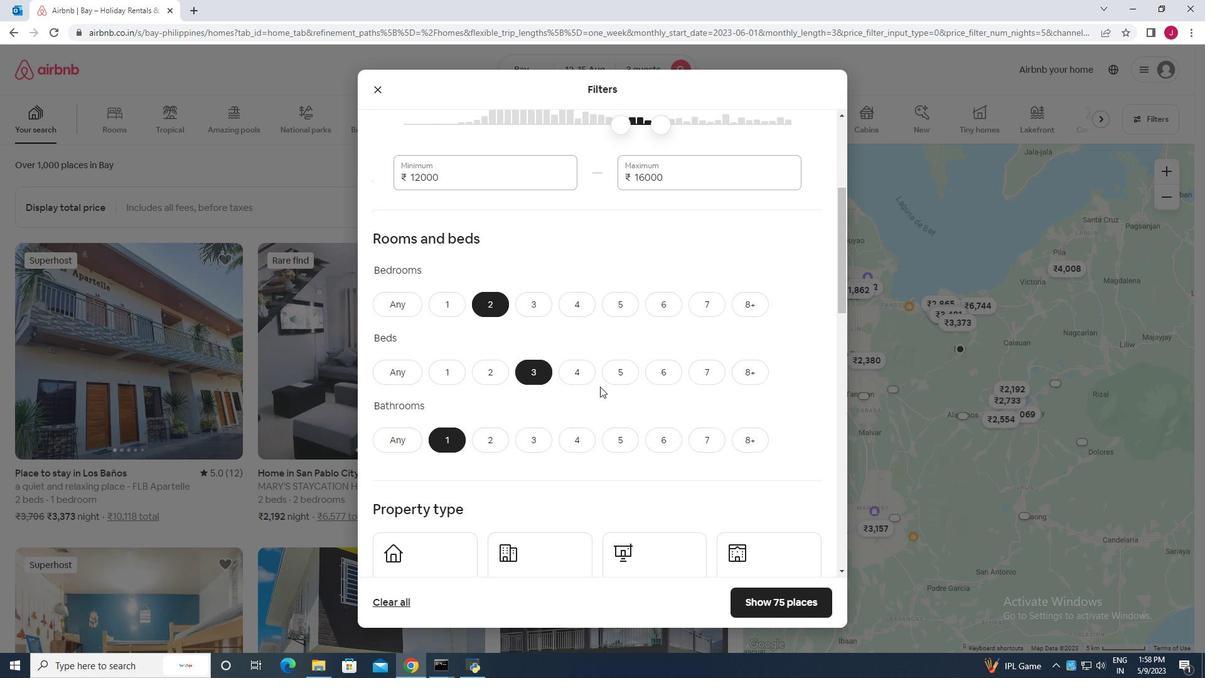 
Action: Mouse scrolled (608, 382) with delta (0, 0)
Screenshot: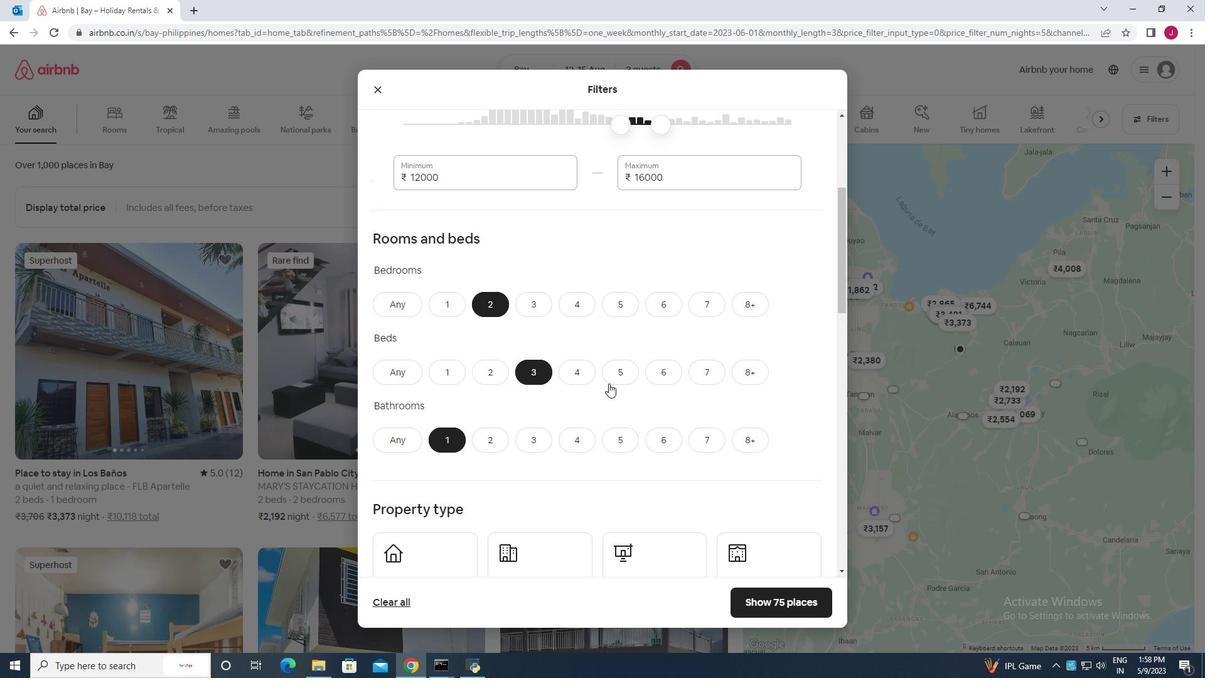 
Action: Mouse scrolled (608, 382) with delta (0, 0)
Screenshot: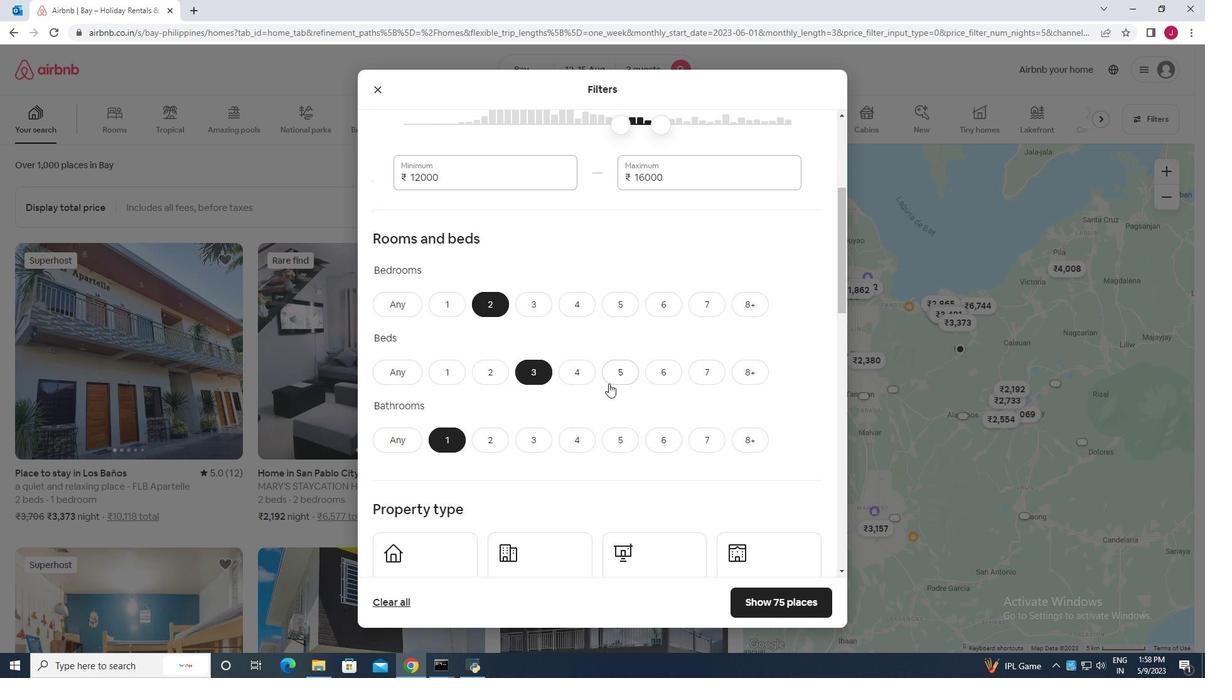 
Action: Mouse scrolled (608, 382) with delta (0, 0)
Screenshot: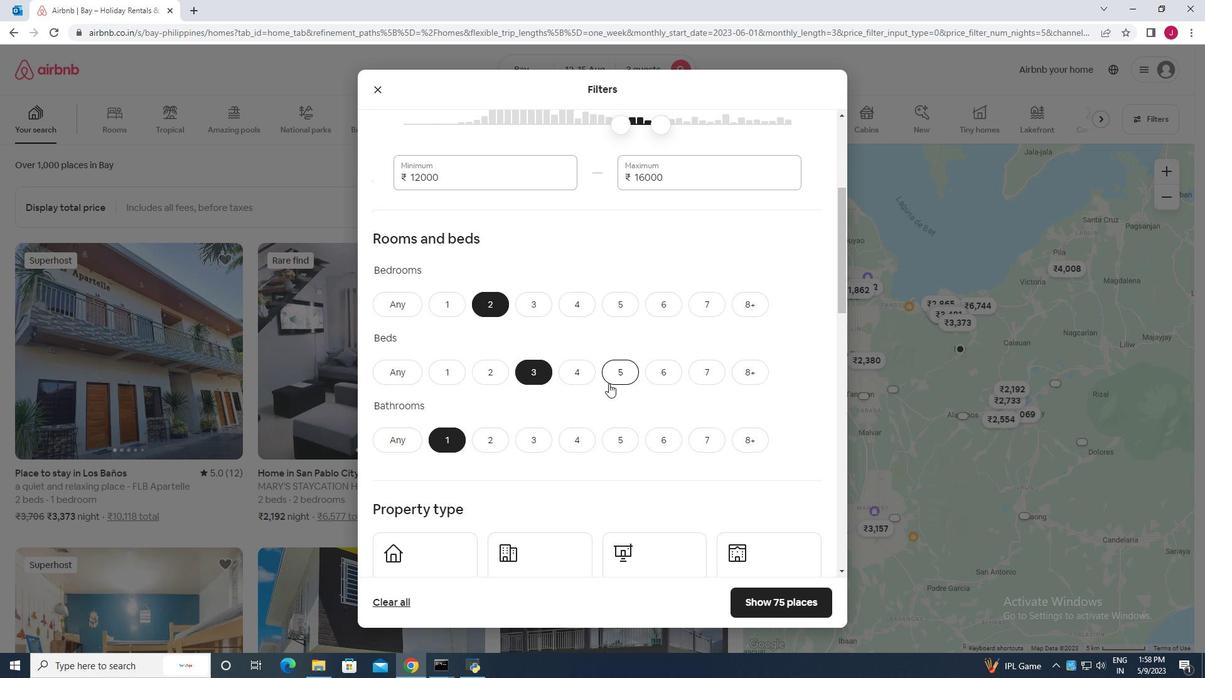 
Action: Mouse scrolled (608, 382) with delta (0, 0)
Screenshot: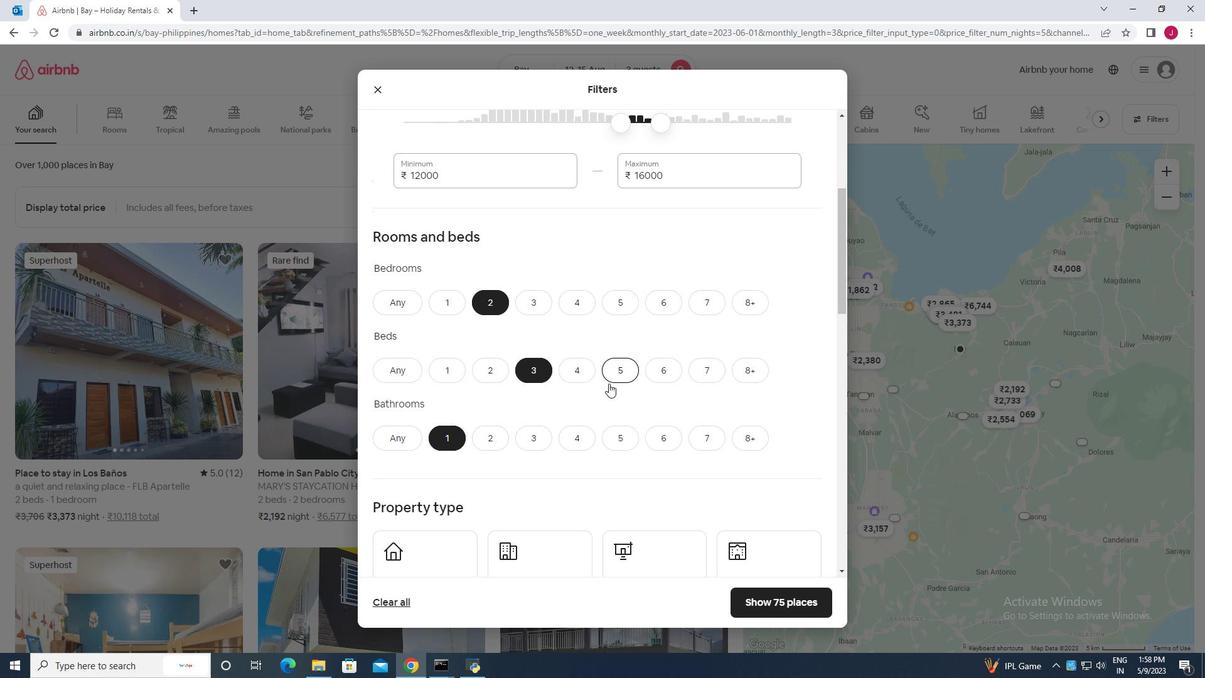 
Action: Mouse moved to (608, 380)
Screenshot: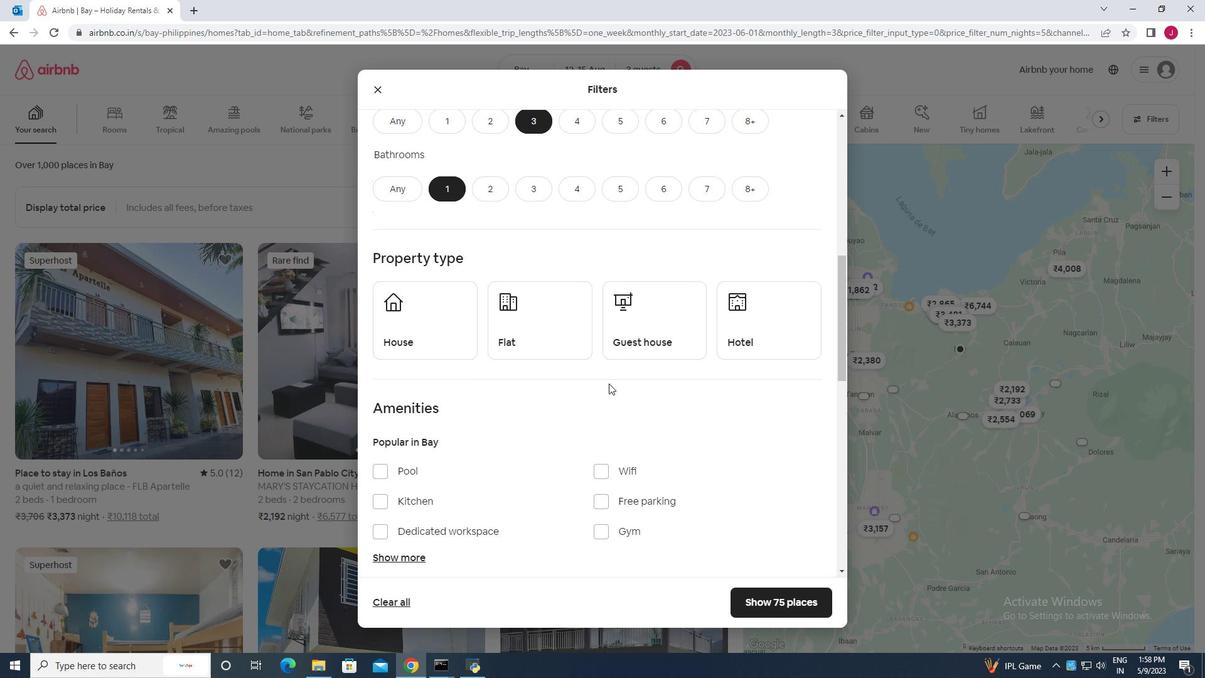 
Action: Mouse scrolled (608, 379) with delta (0, 0)
Screenshot: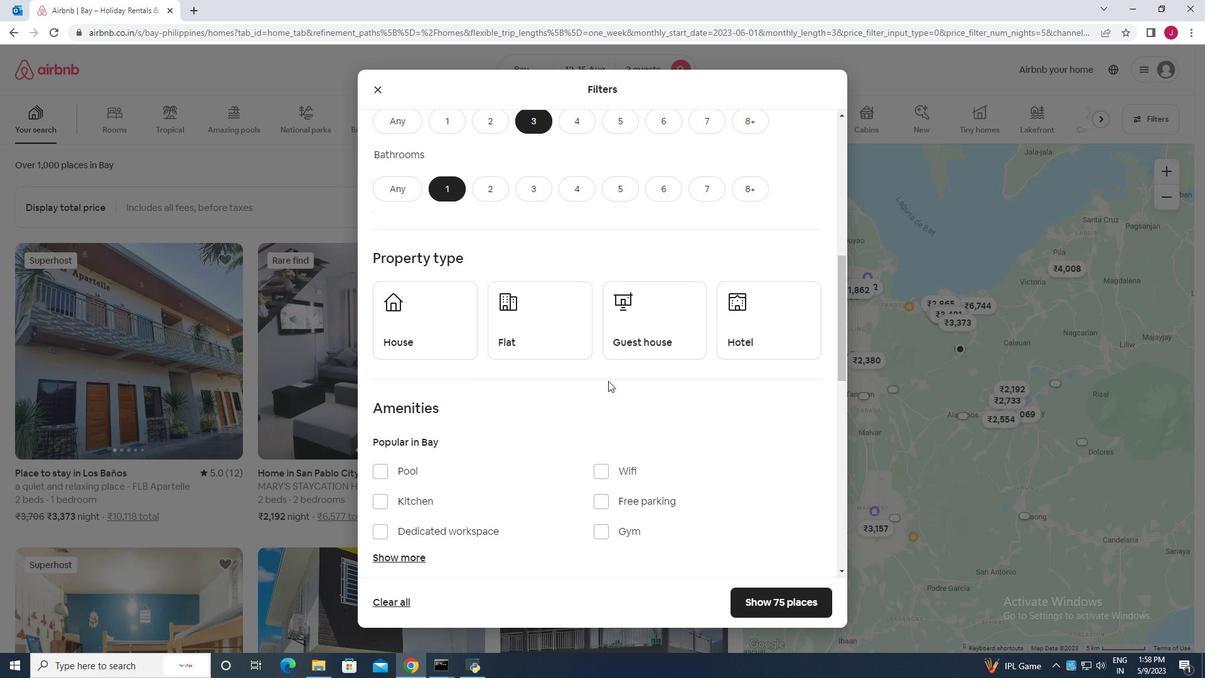 
Action: Mouse moved to (436, 279)
Screenshot: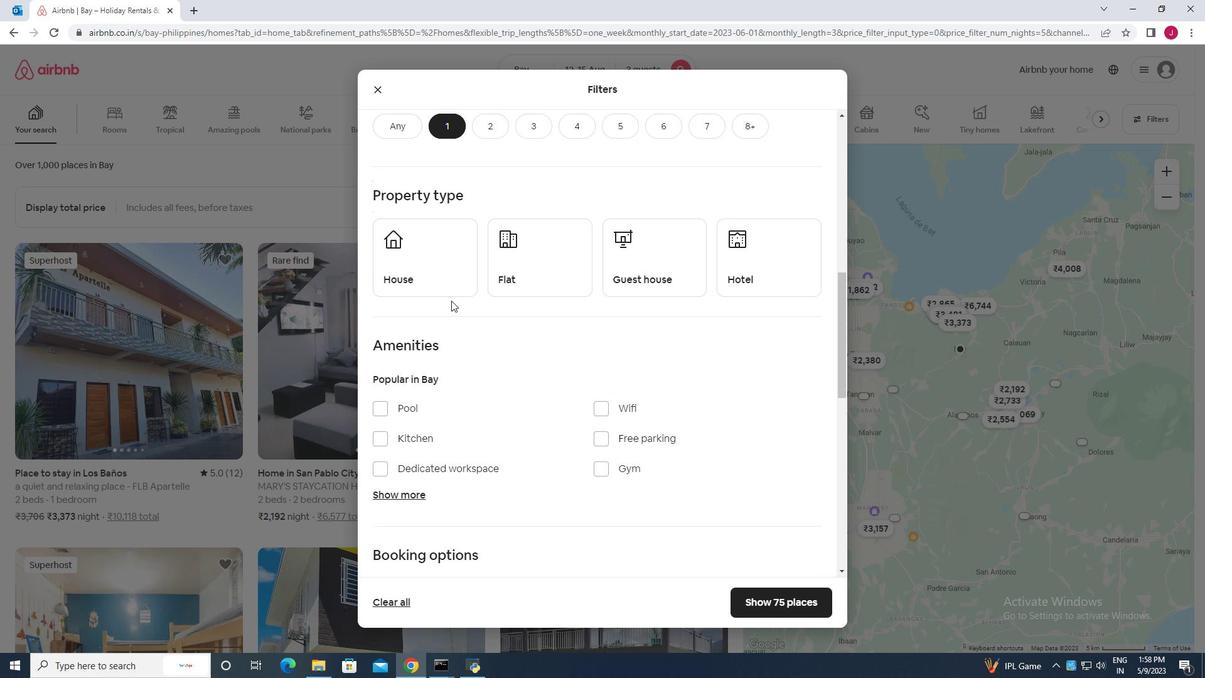 
Action: Mouse pressed left at (436, 279)
Screenshot: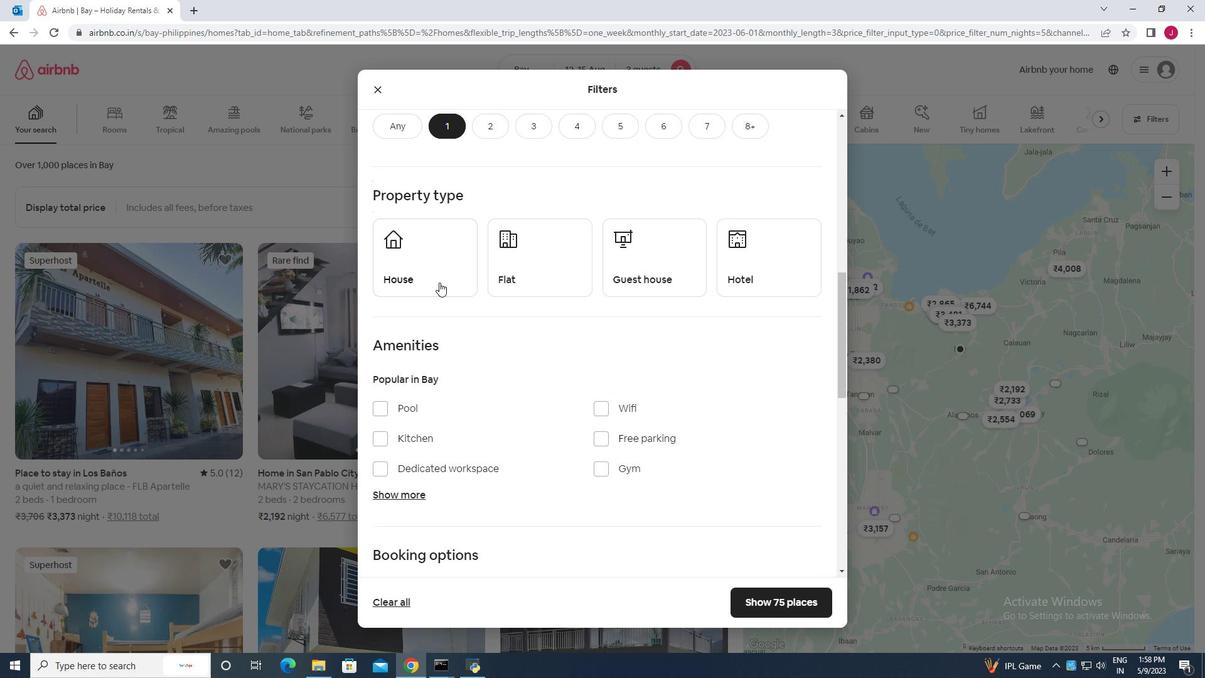 
Action: Mouse moved to (510, 276)
Screenshot: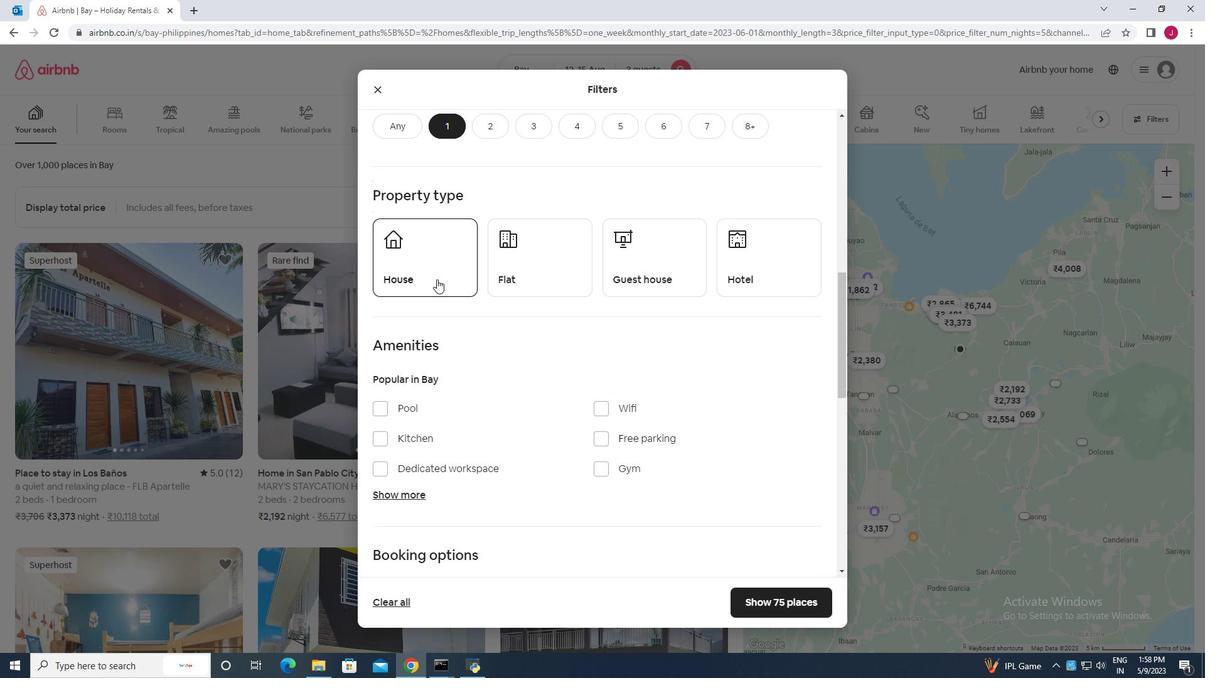 
Action: Mouse pressed left at (510, 276)
Screenshot: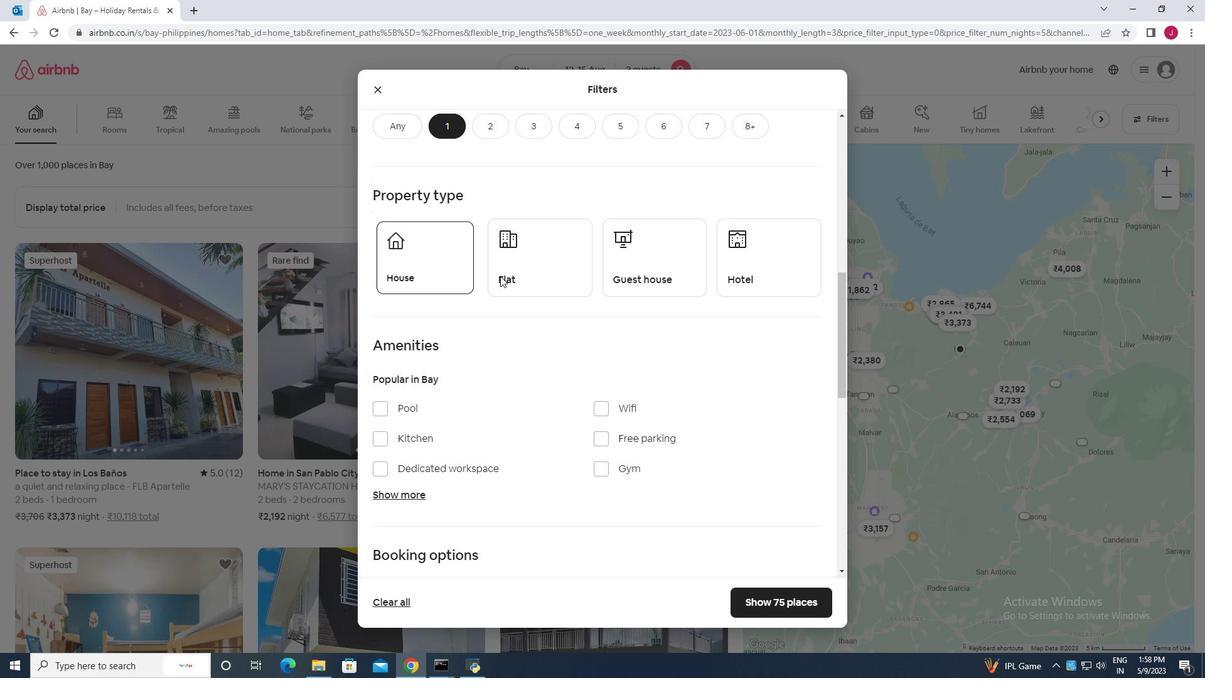 
Action: Mouse moved to (627, 273)
Screenshot: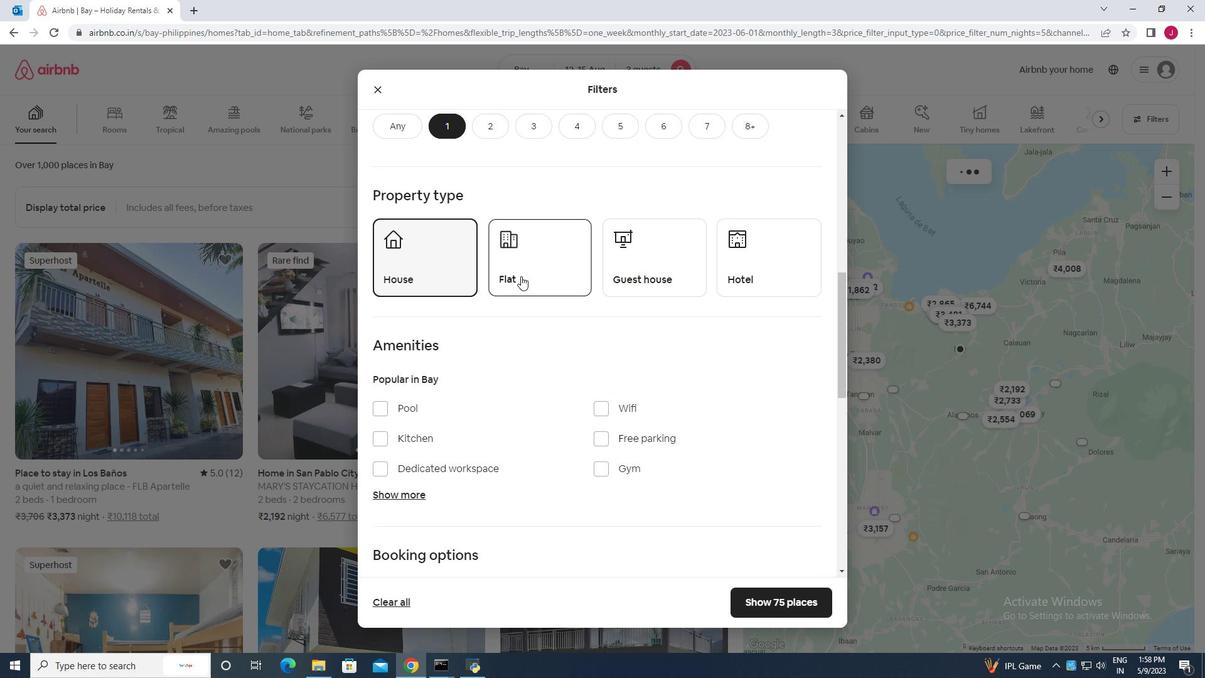 
Action: Mouse pressed left at (627, 273)
Screenshot: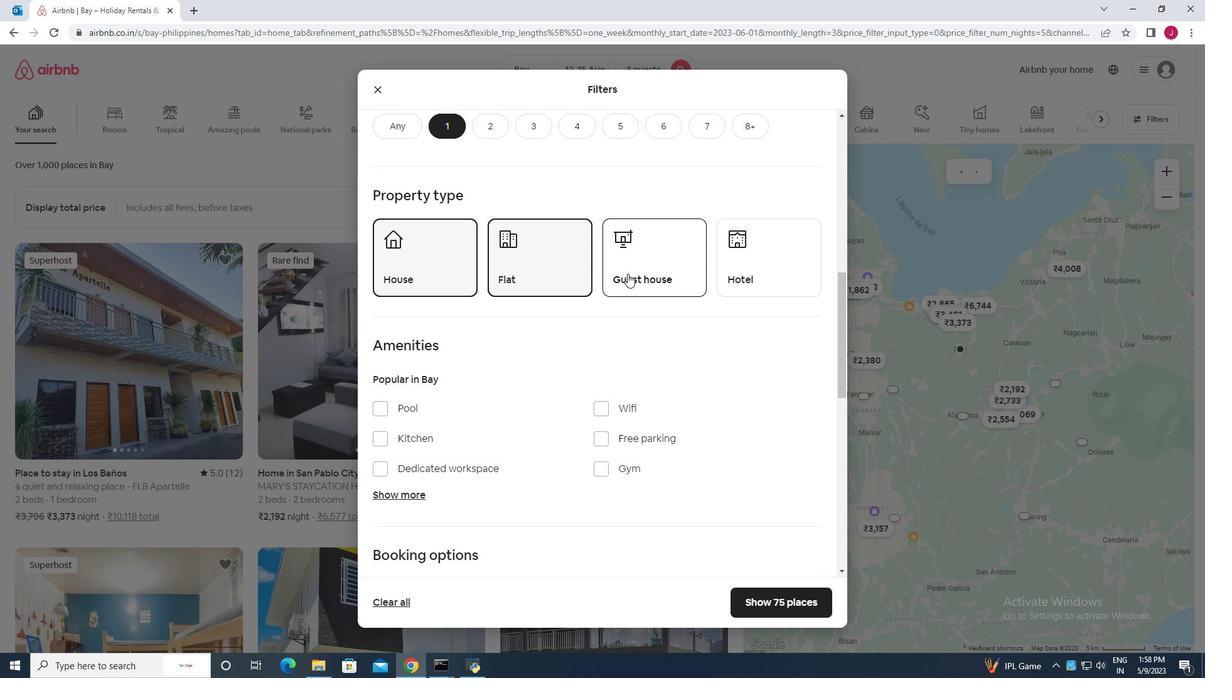 
Action: Mouse moved to (627, 271)
Screenshot: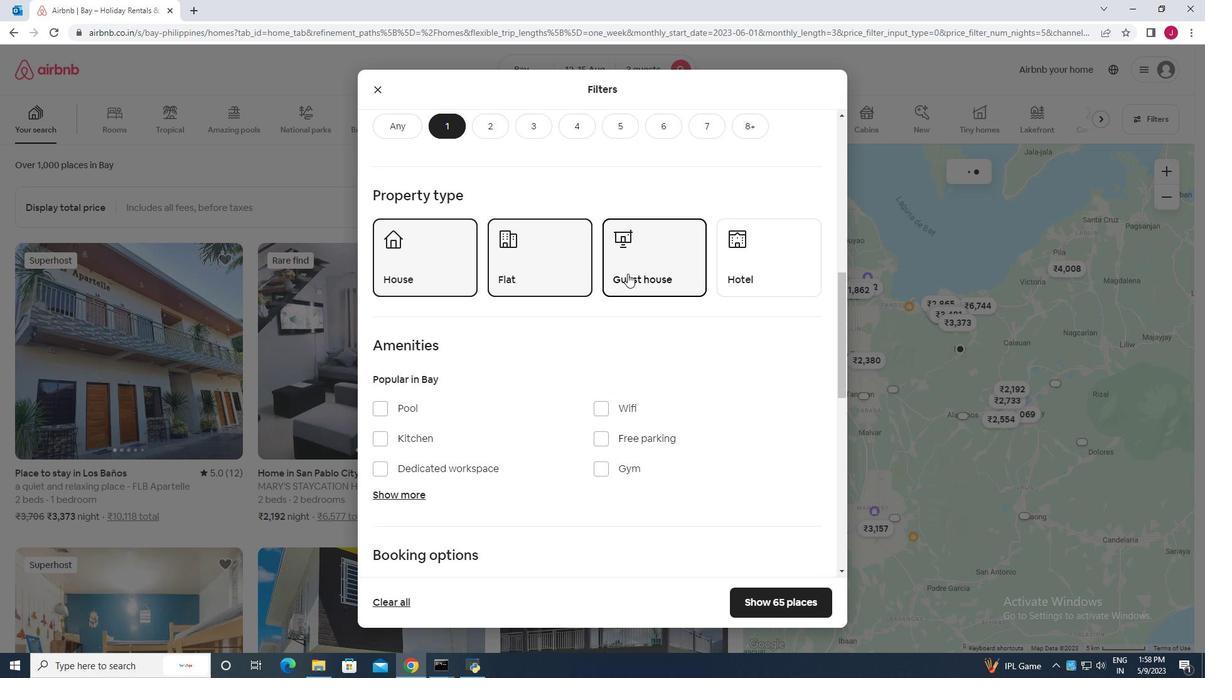 
Action: Mouse scrolled (627, 271) with delta (0, 0)
Screenshot: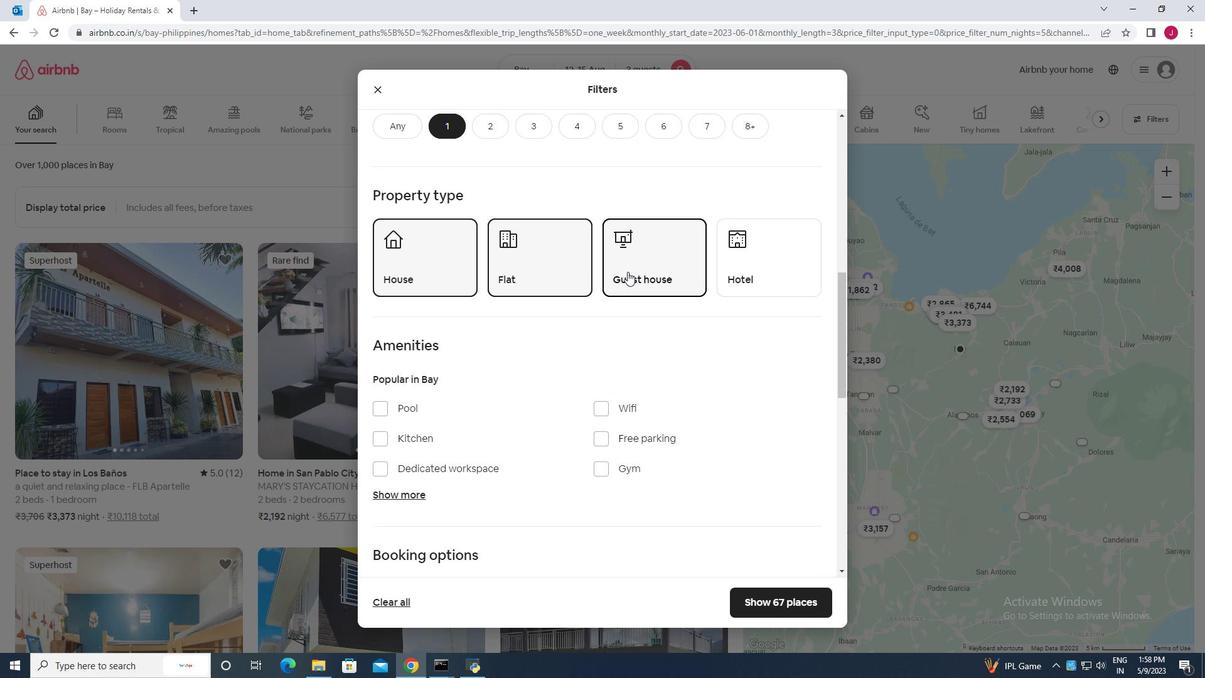 
Action: Mouse scrolled (627, 271) with delta (0, 0)
Screenshot: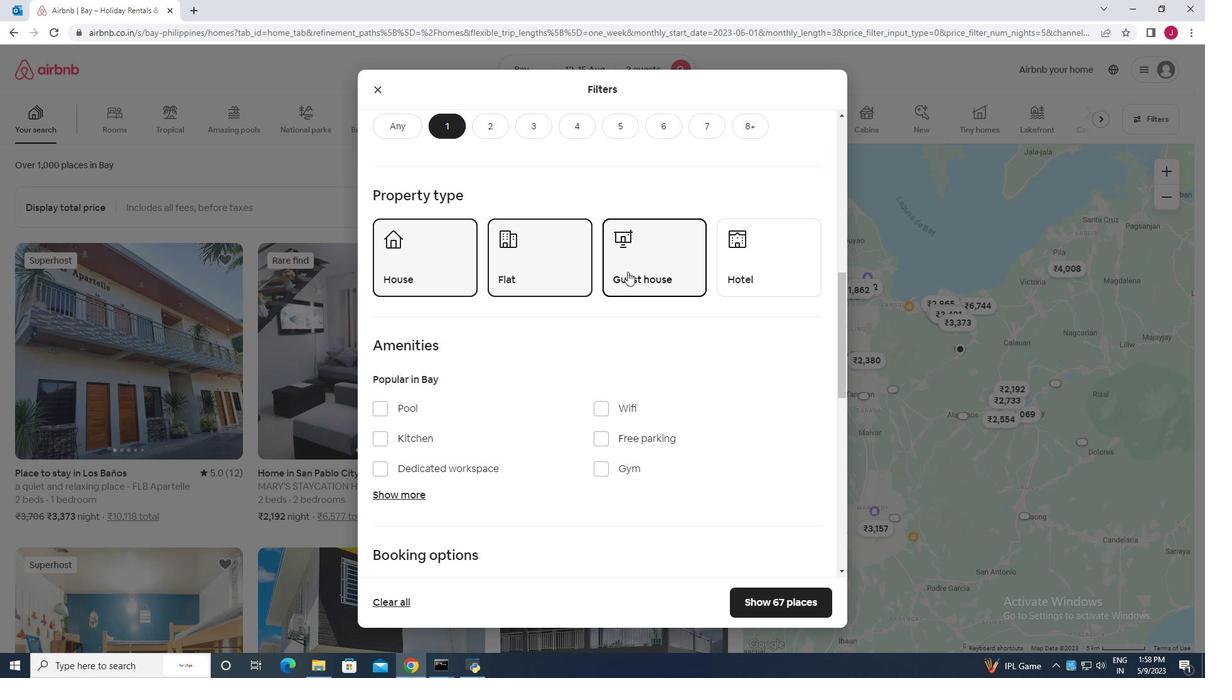 
Action: Mouse scrolled (627, 271) with delta (0, 0)
Screenshot: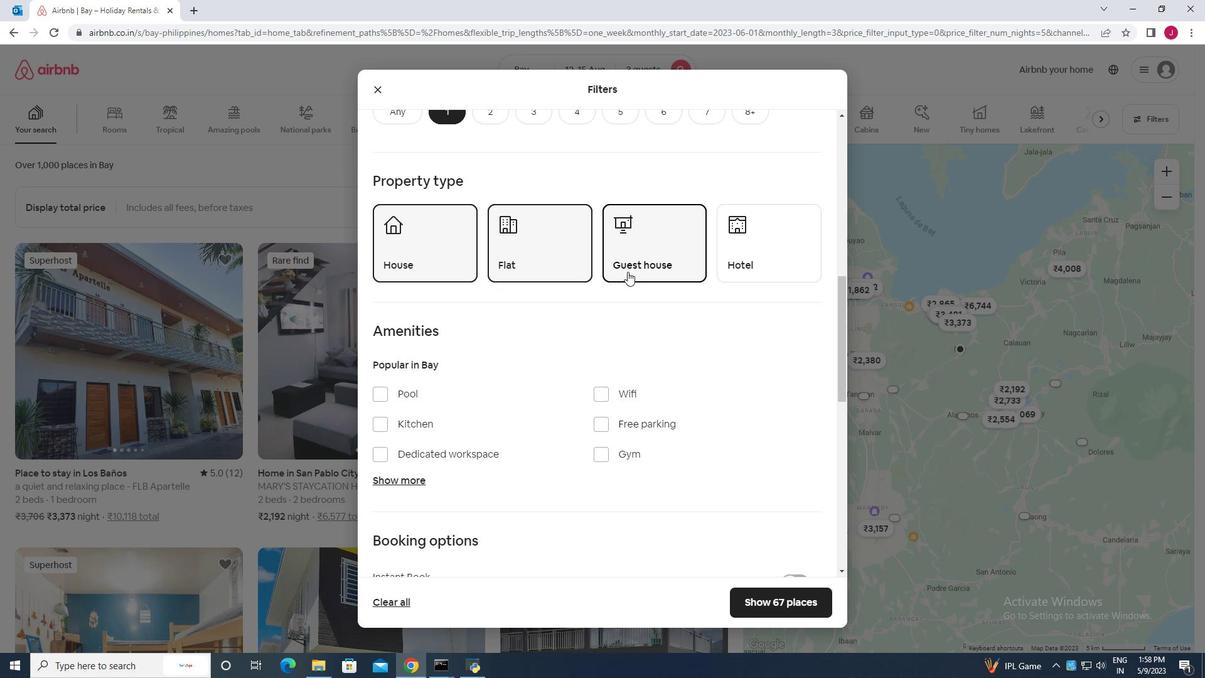 
Action: Mouse moved to (799, 451)
Screenshot: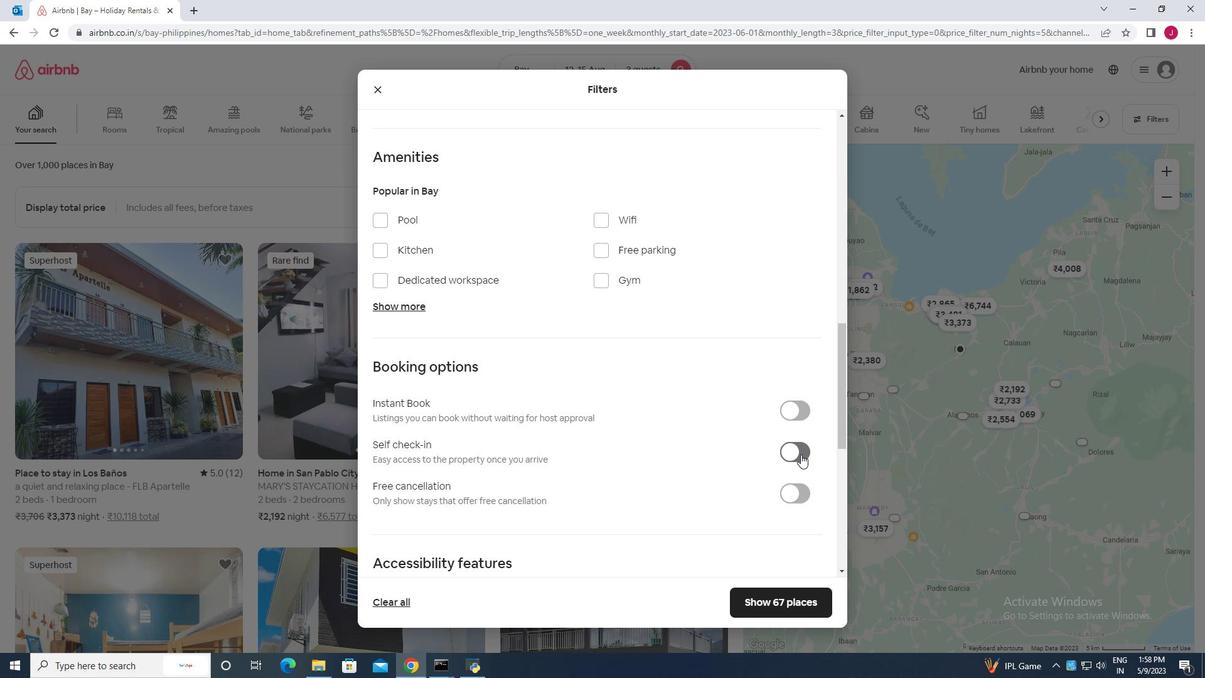 
Action: Mouse pressed left at (799, 451)
Screenshot: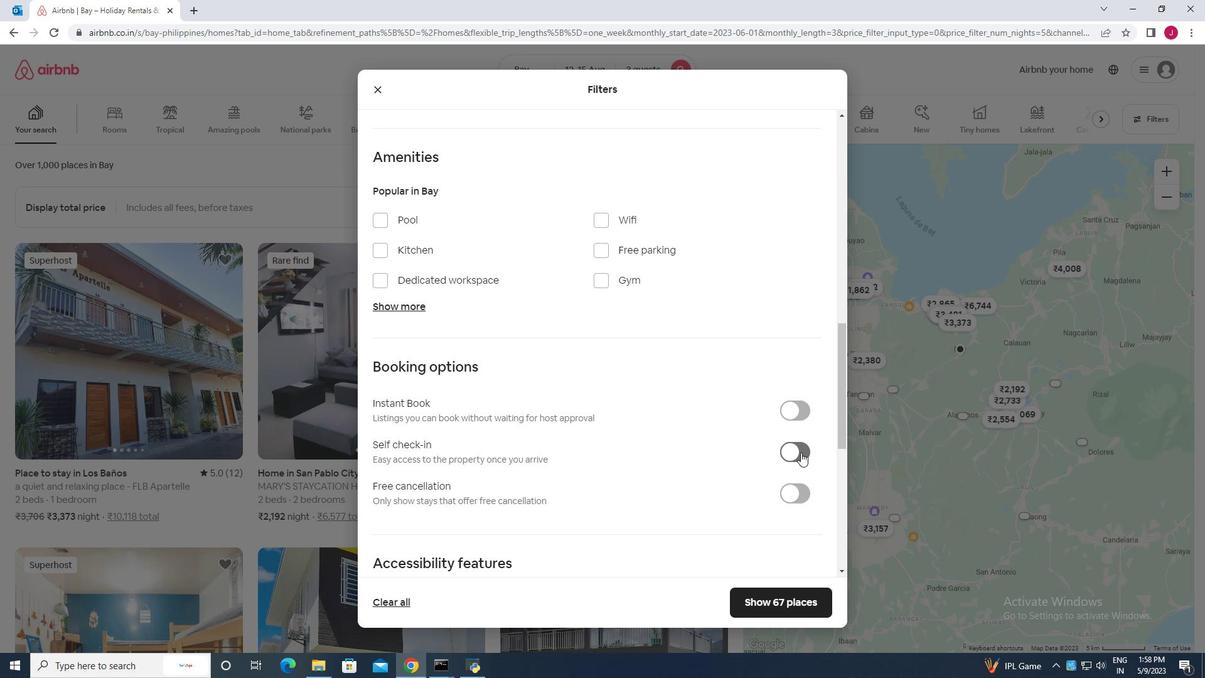 
Action: Mouse moved to (592, 404)
Screenshot: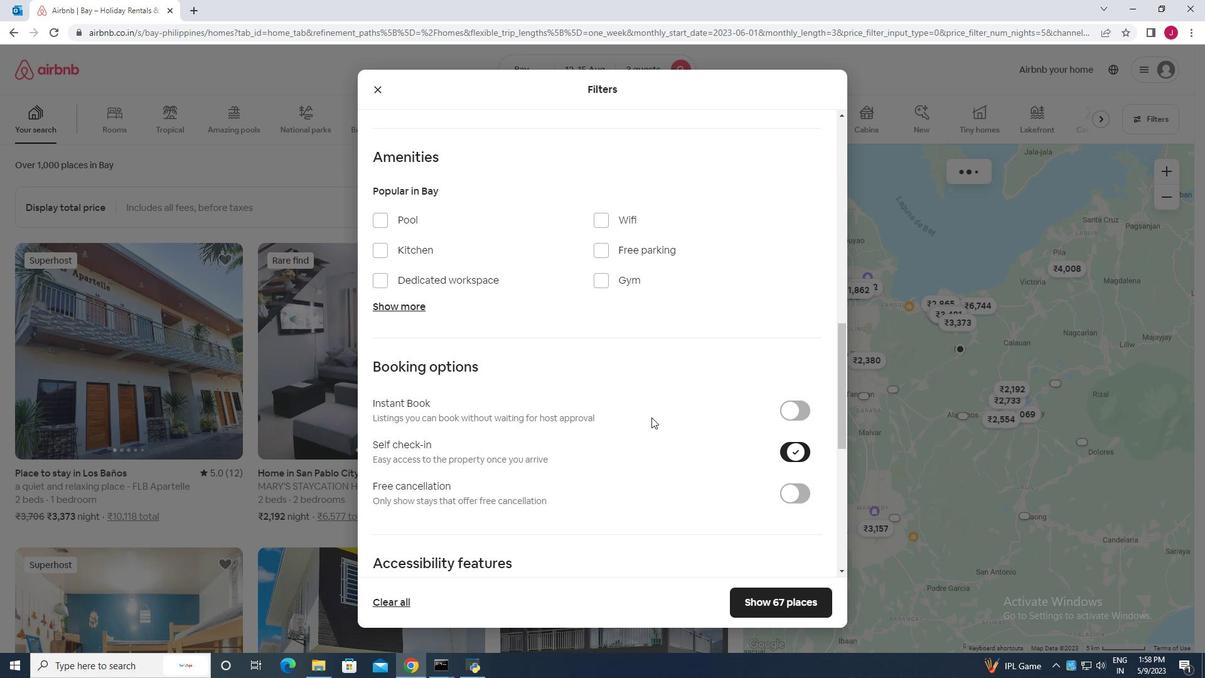 
Action: Mouse scrolled (592, 403) with delta (0, 0)
Screenshot: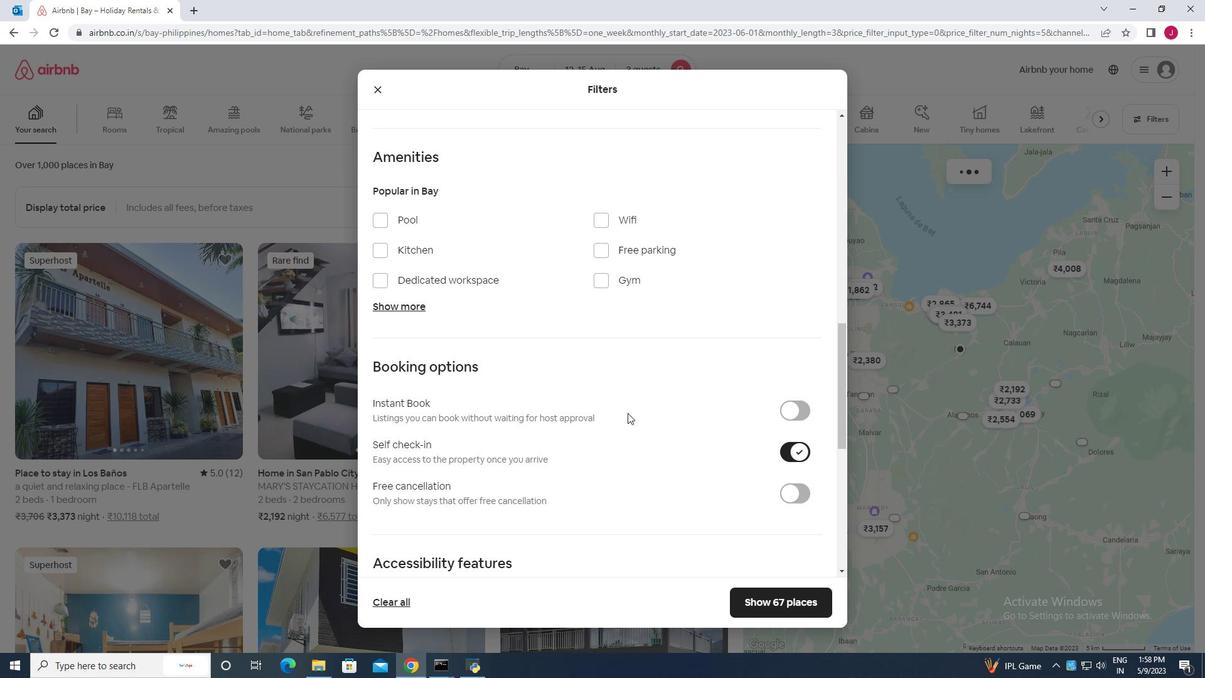 
Action: Mouse scrolled (592, 403) with delta (0, 0)
Screenshot: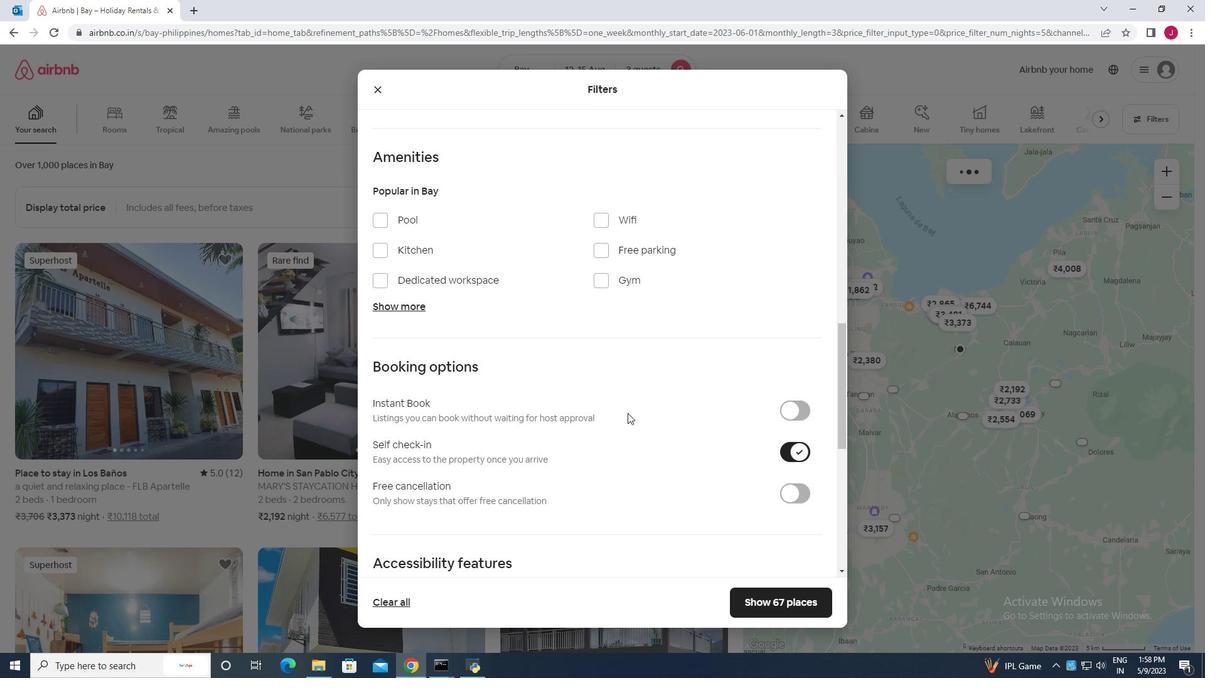 
Action: Mouse scrolled (592, 403) with delta (0, 0)
Screenshot: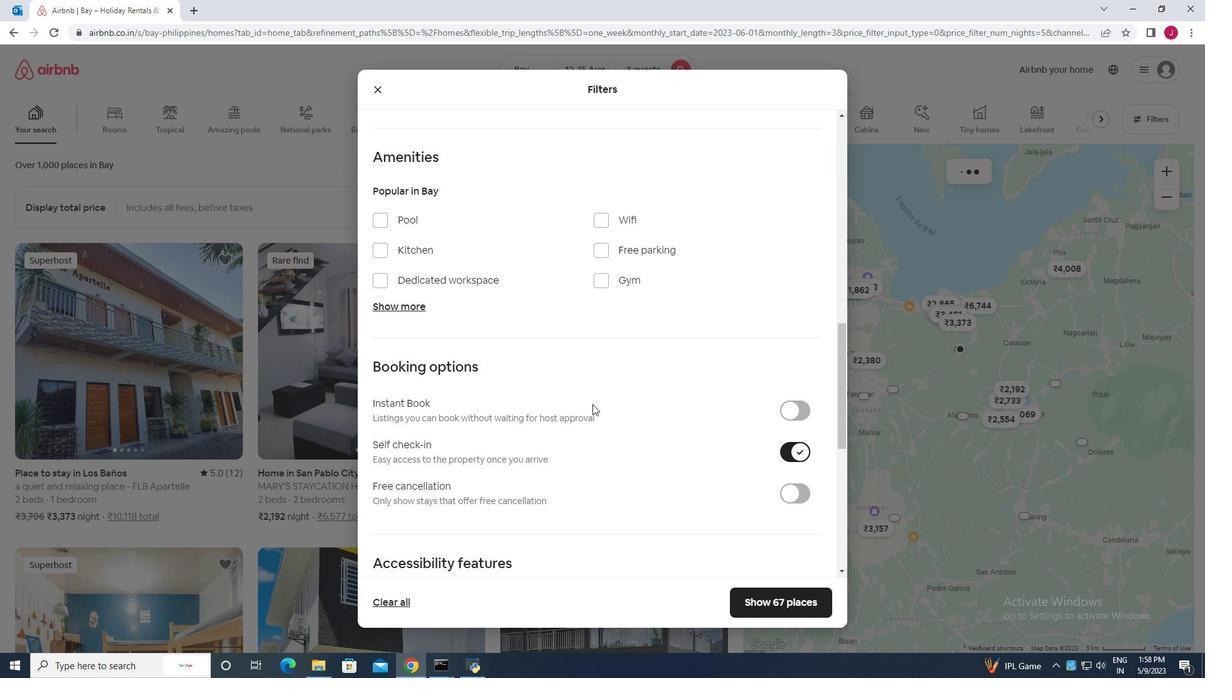 
Action: Mouse scrolled (592, 403) with delta (0, 0)
Screenshot: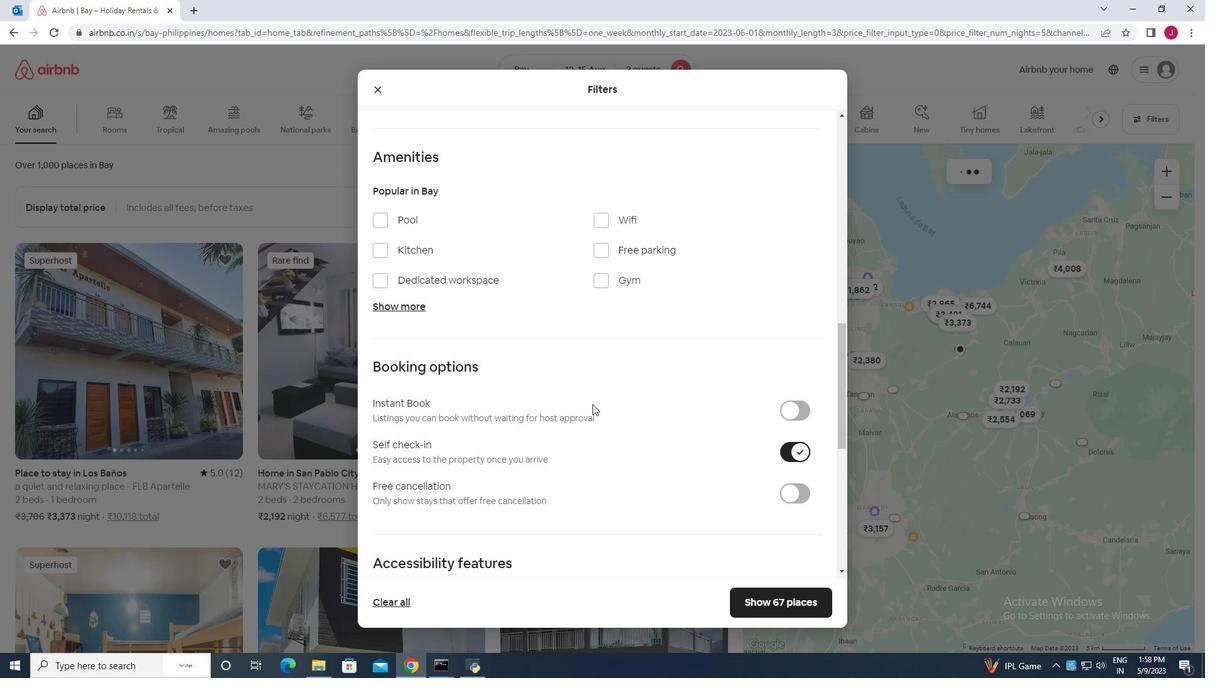 
Action: Mouse scrolled (592, 403) with delta (0, 0)
Screenshot: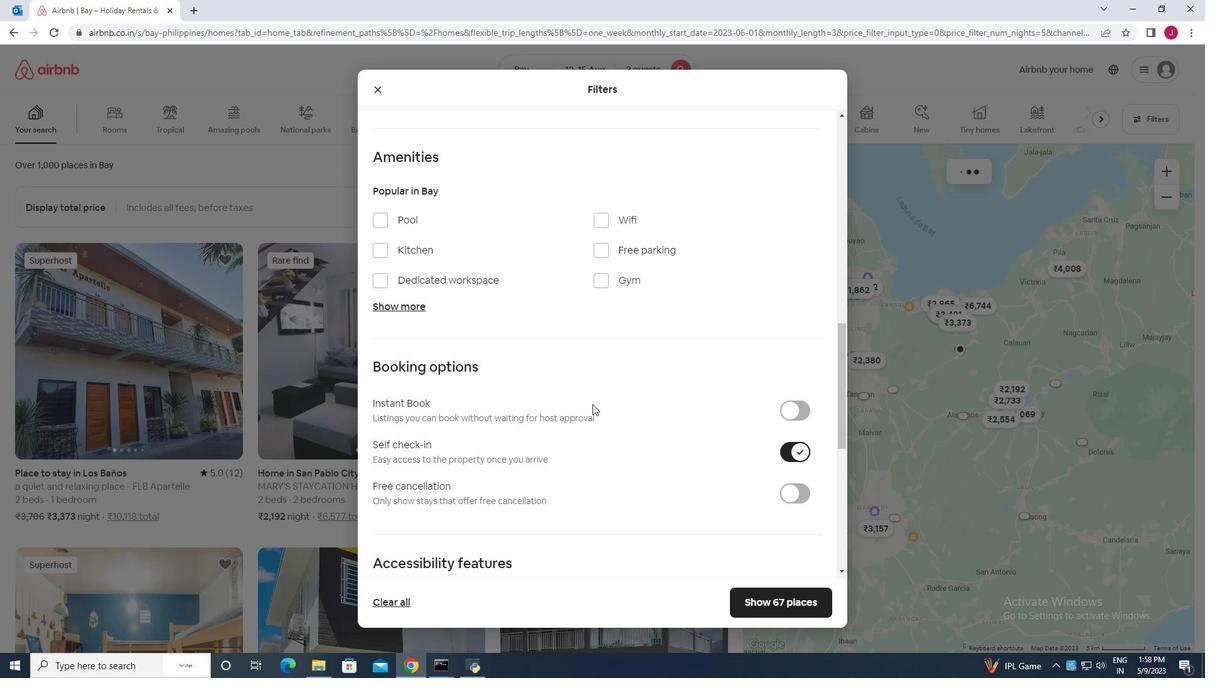
Action: Mouse scrolled (592, 403) with delta (0, 0)
Screenshot: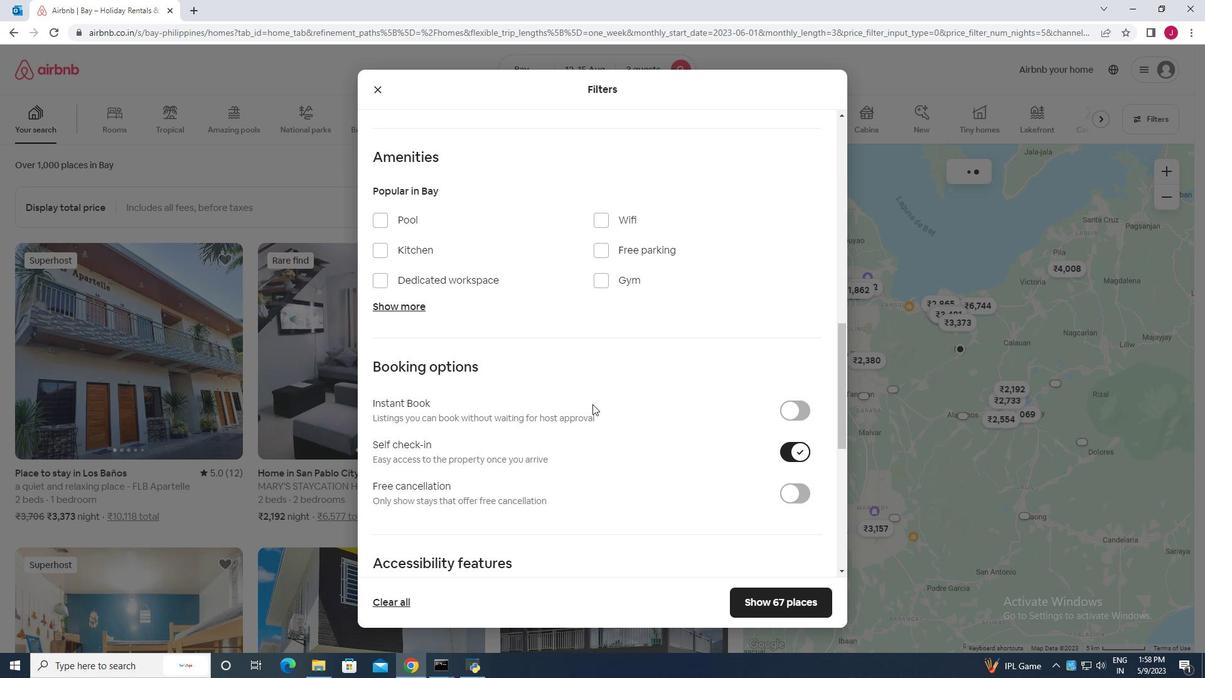 
Action: Mouse moved to (590, 403)
Screenshot: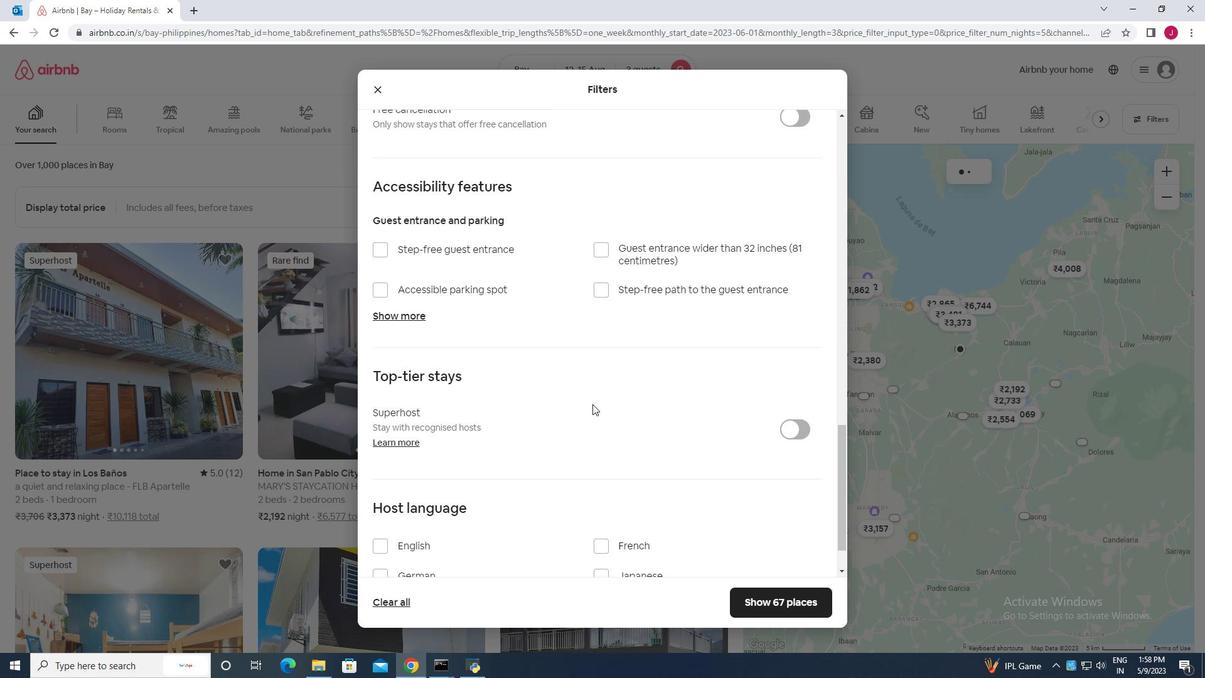 
Action: Mouse scrolled (590, 403) with delta (0, 0)
Screenshot: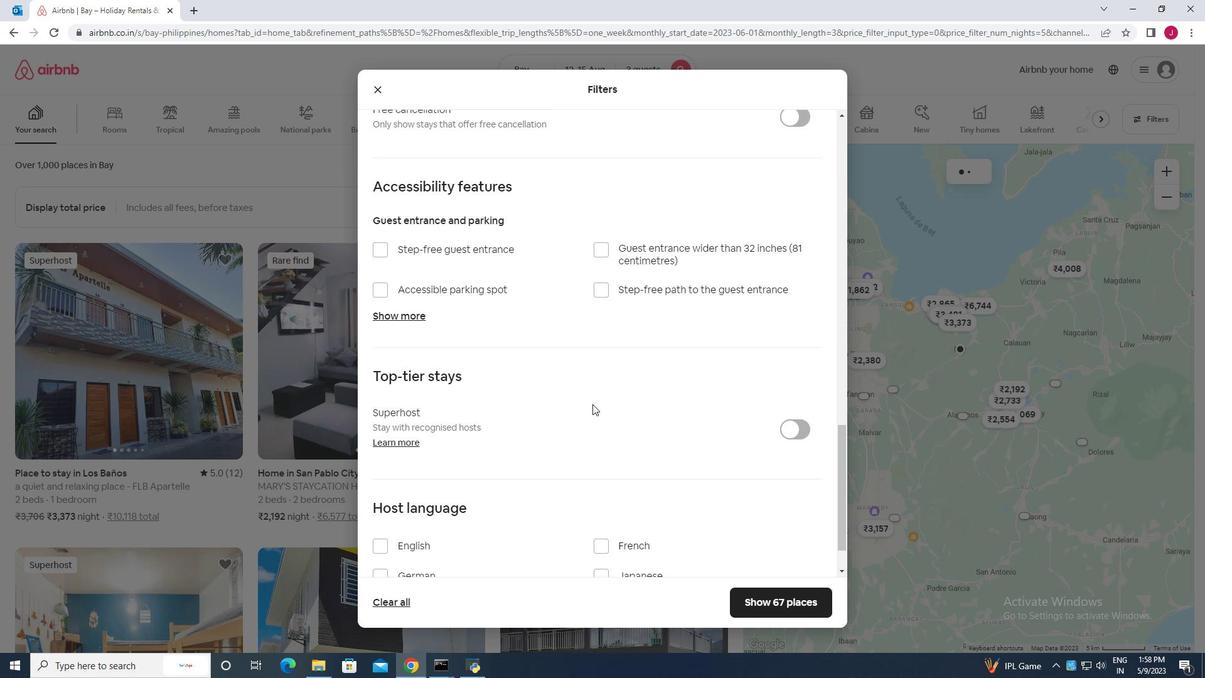 
Action: Mouse scrolled (590, 403) with delta (0, 0)
Screenshot: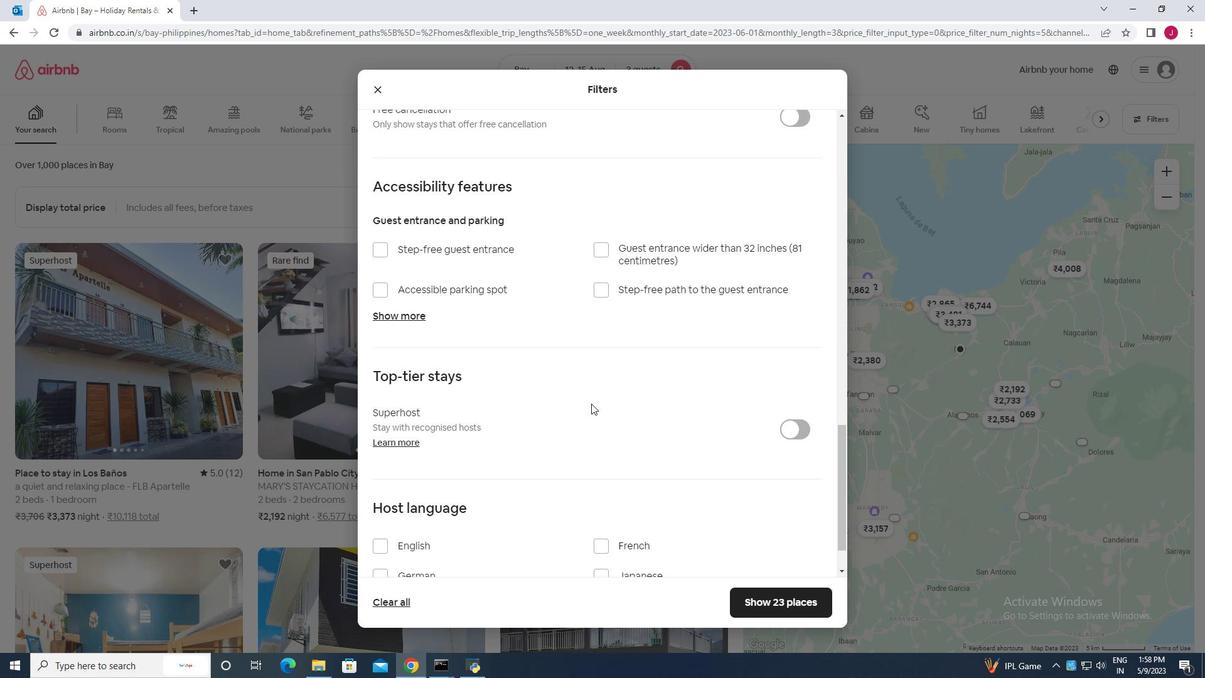 
Action: Mouse scrolled (590, 403) with delta (0, 0)
Screenshot: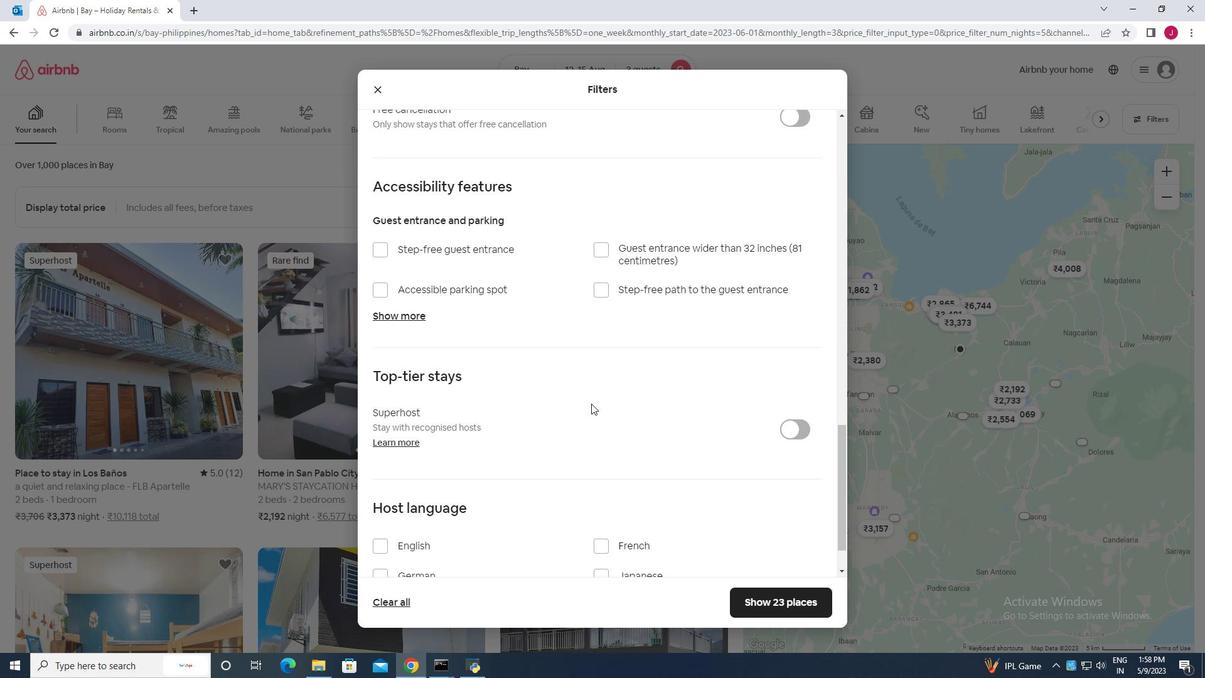 
Action: Mouse scrolled (590, 403) with delta (0, 0)
Screenshot: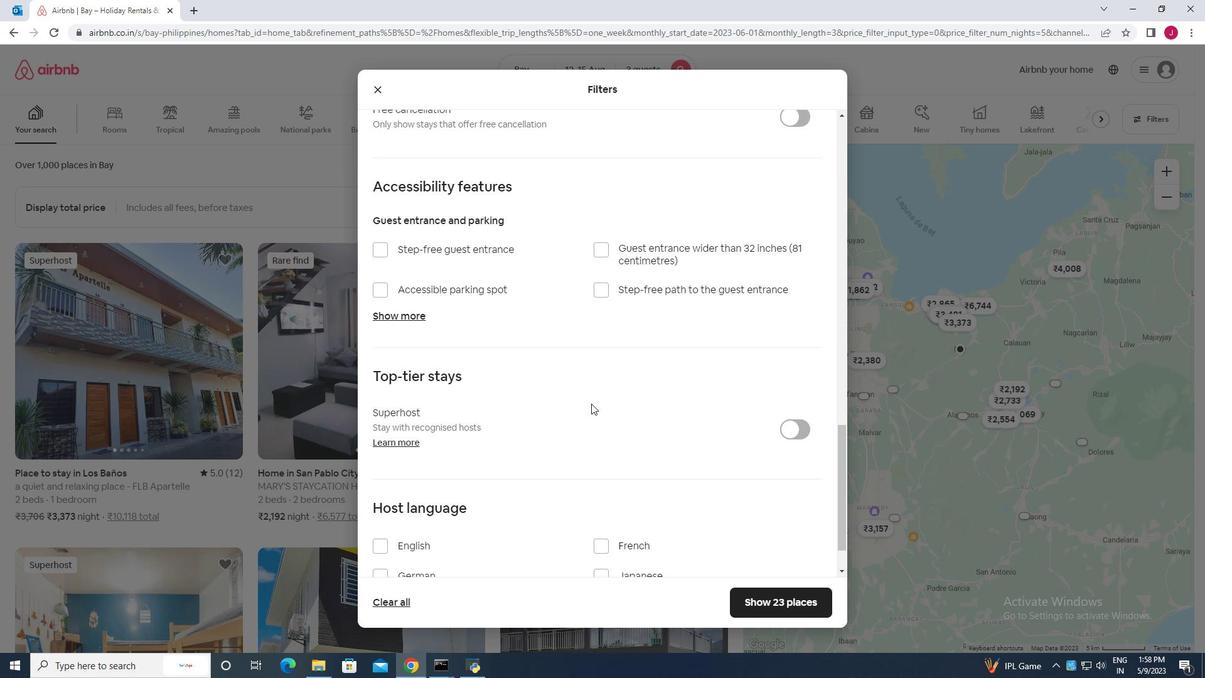 
Action: Mouse moved to (585, 404)
Screenshot: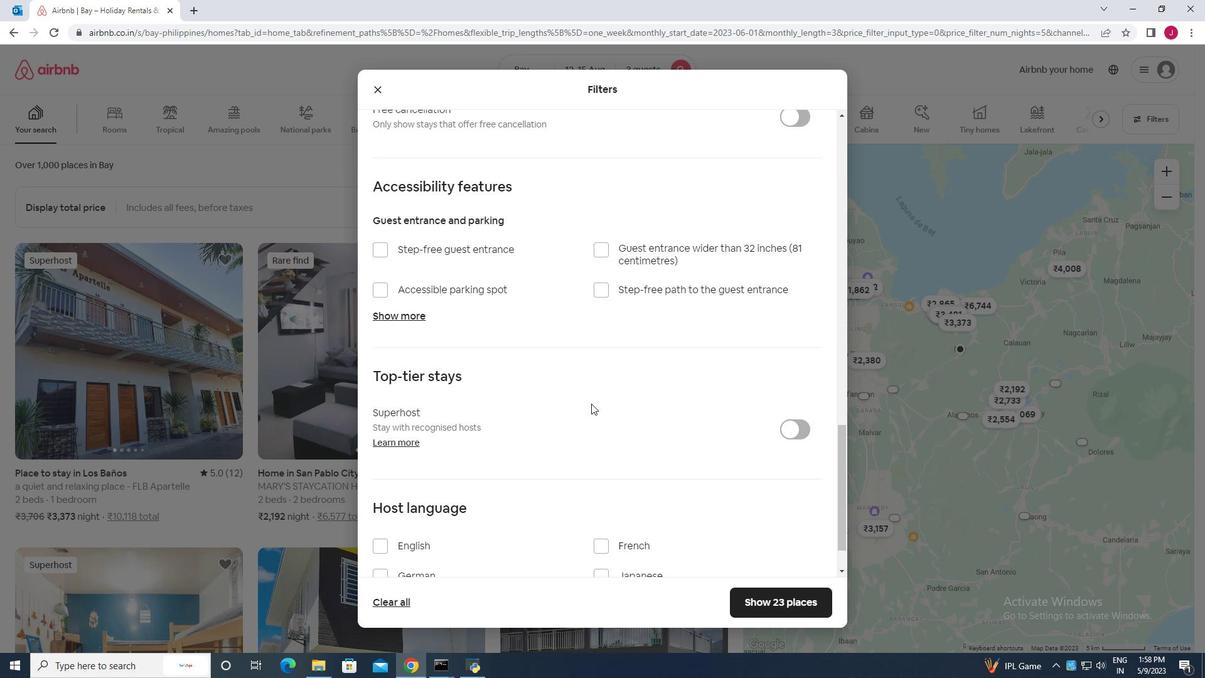 
Action: Mouse scrolled (588, 403) with delta (0, 0)
Screenshot: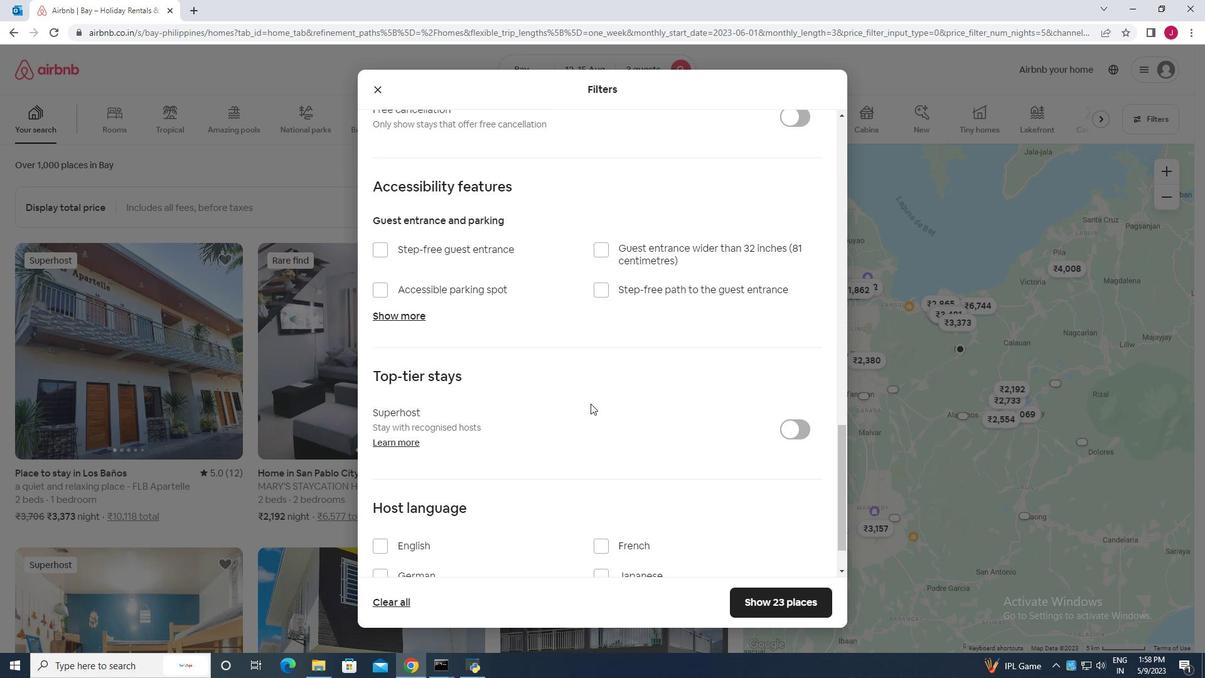 
Action: Mouse moved to (388, 486)
Screenshot: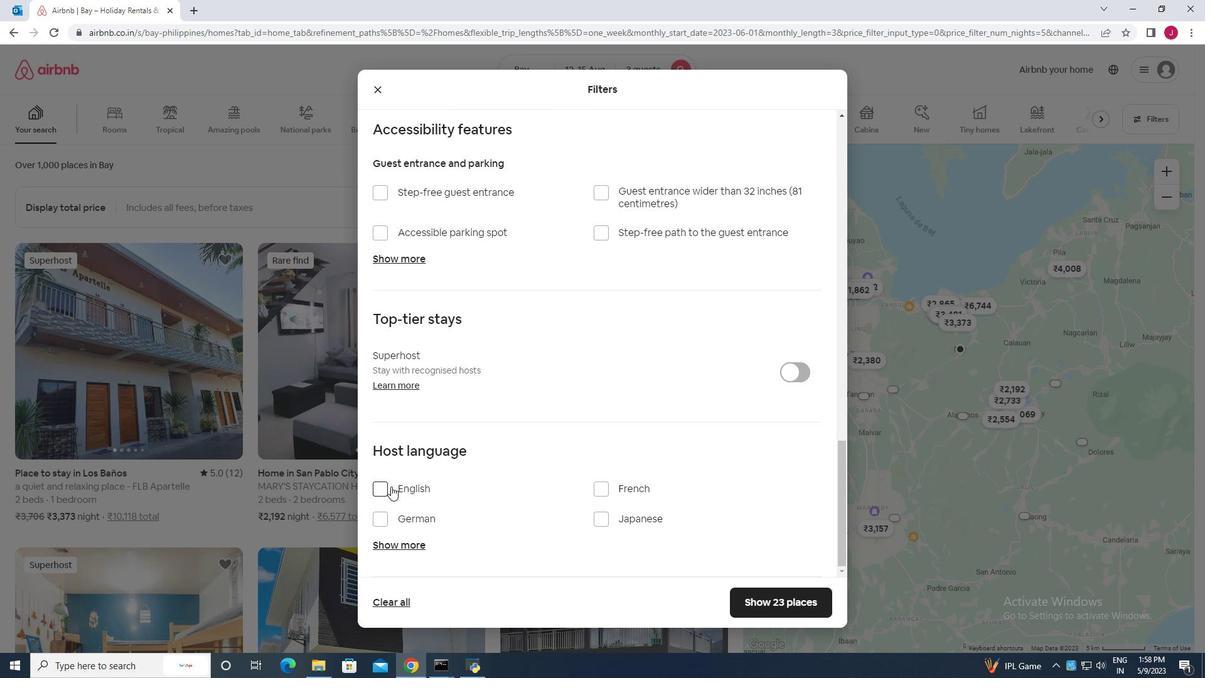 
Action: Mouse pressed left at (388, 486)
Screenshot: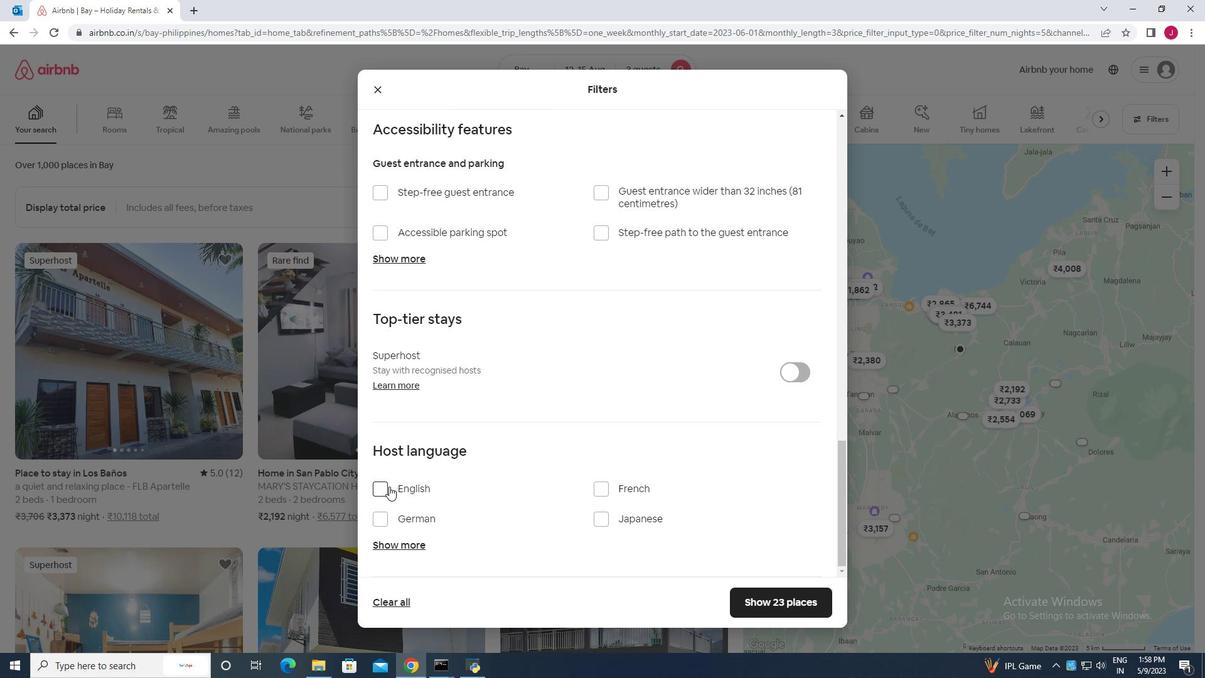 
Action: Mouse moved to (774, 605)
Screenshot: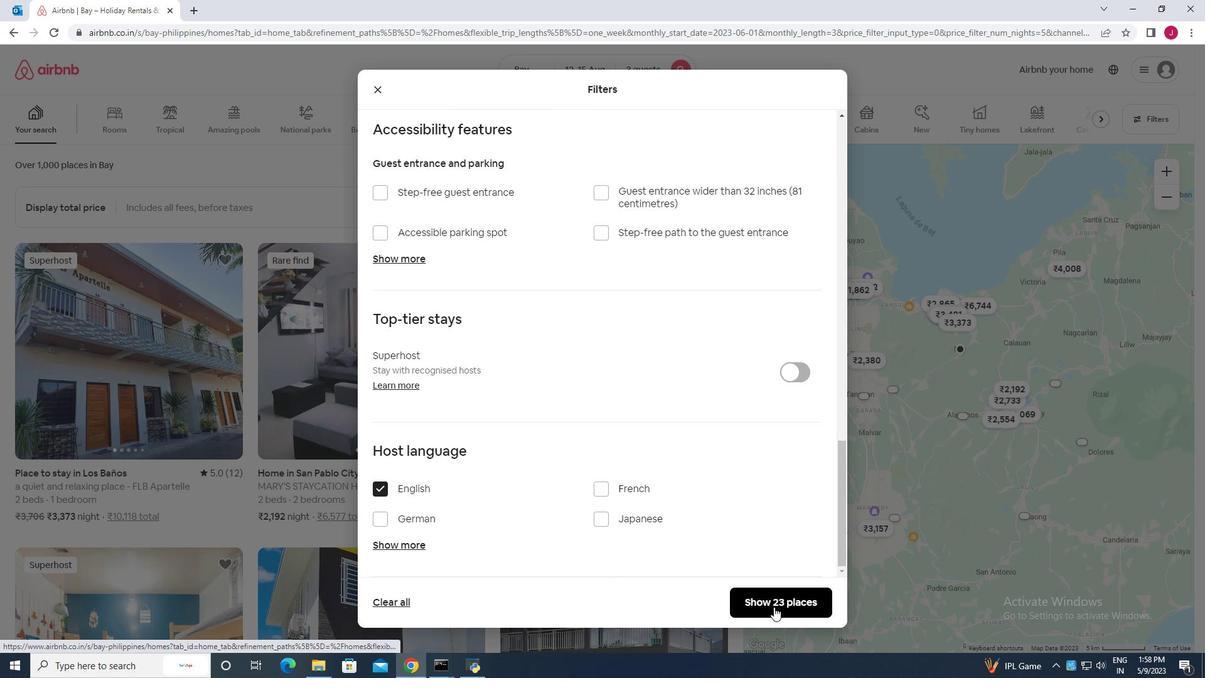 
Action: Mouse pressed left at (774, 605)
Screenshot: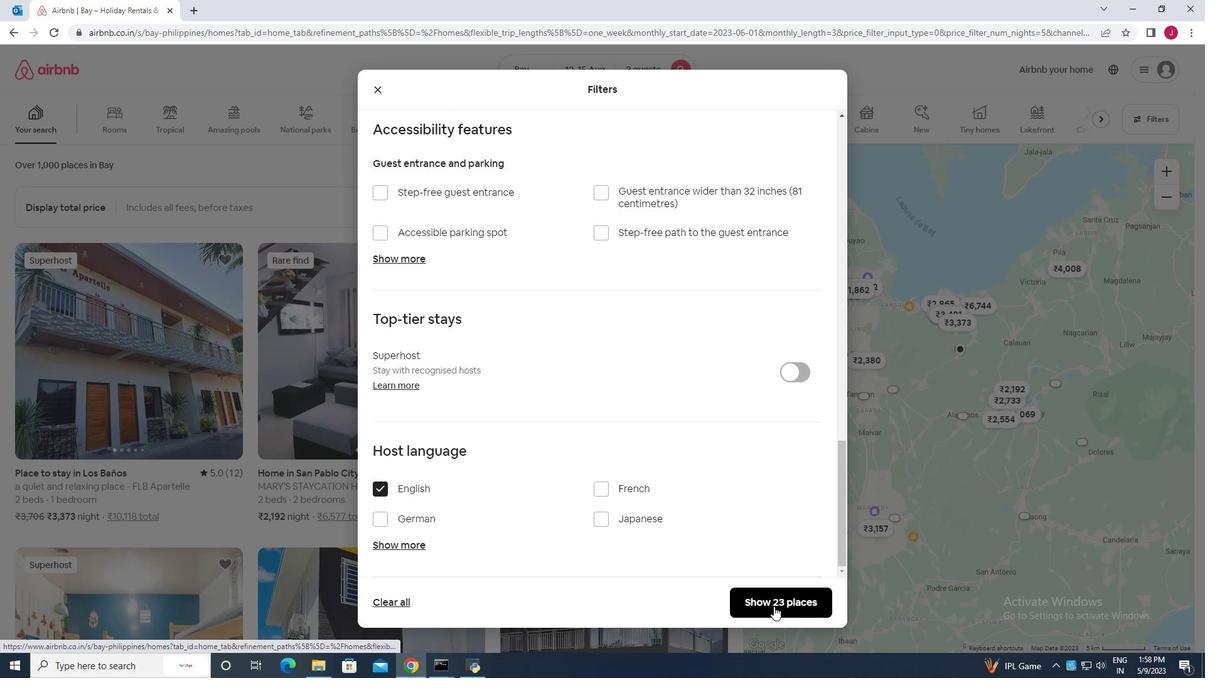 
Action: Mouse moved to (767, 589)
Screenshot: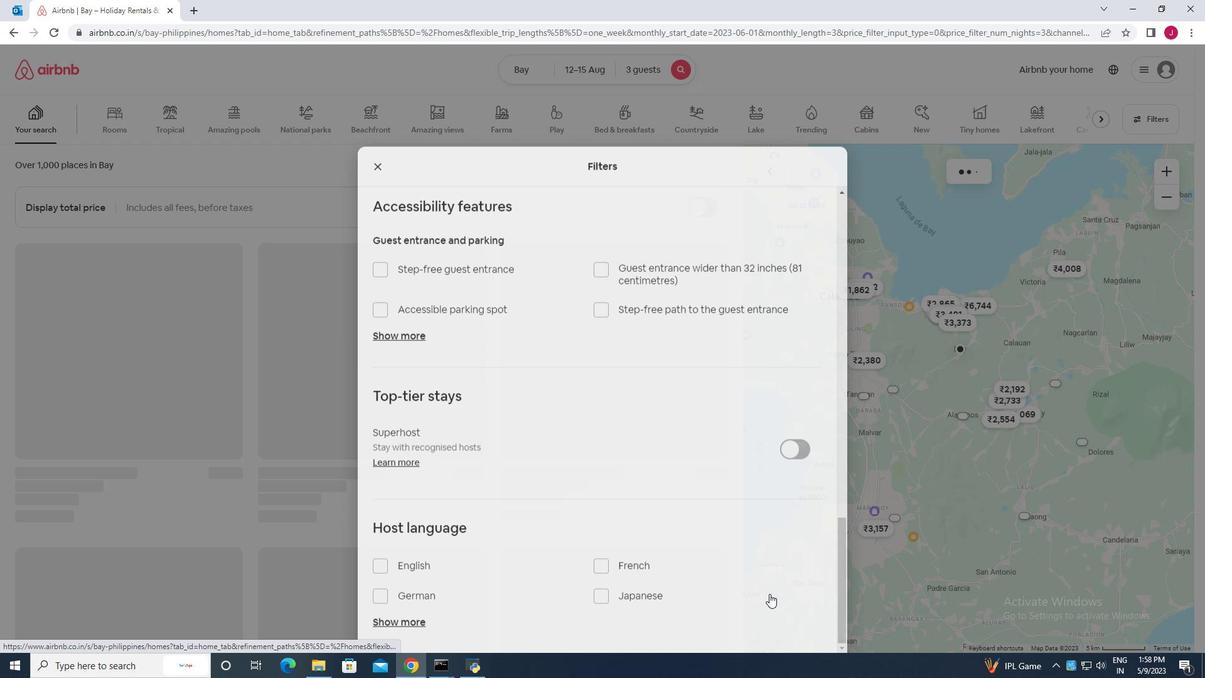 
